 Task: Look for space in Maralal, Kenya from 9th June, 2023 to 17th June, 2023 for 2 adults in price range Rs.7000 to Rs.12000. Place can be private room with 1  bedroom having 2 beds and 1 bathroom. Property type can be house, flat, guest house. Amenities needed are: wifi, washing machine. Booking option can be shelf check-in. Required host language is English.
Action: Mouse moved to (506, 121)
Screenshot: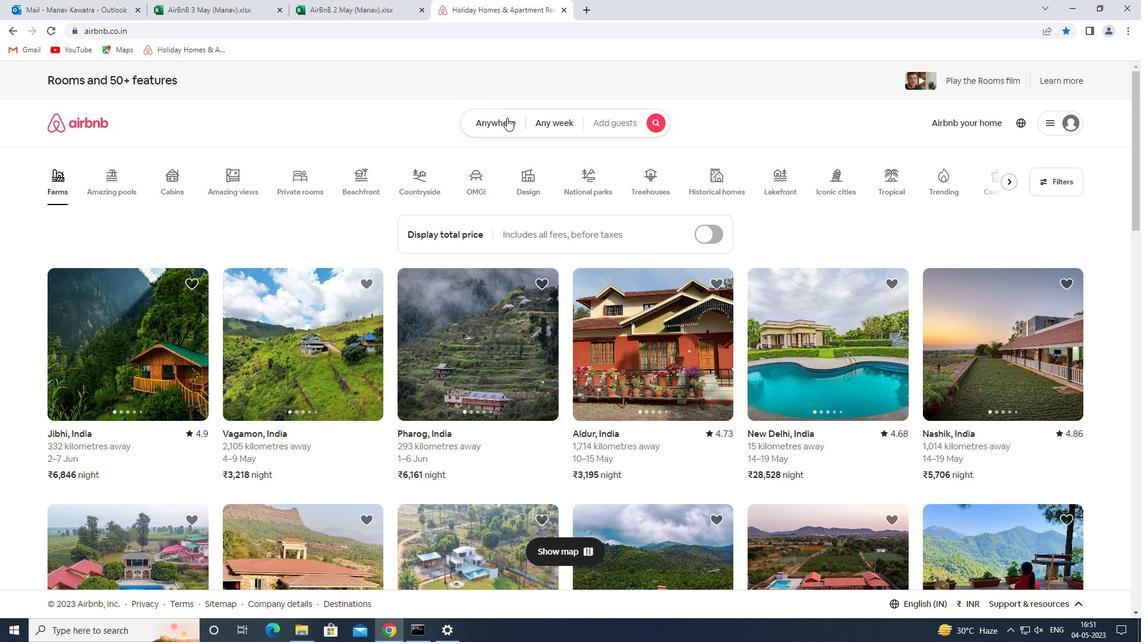 
Action: Mouse pressed left at (506, 121)
Screenshot: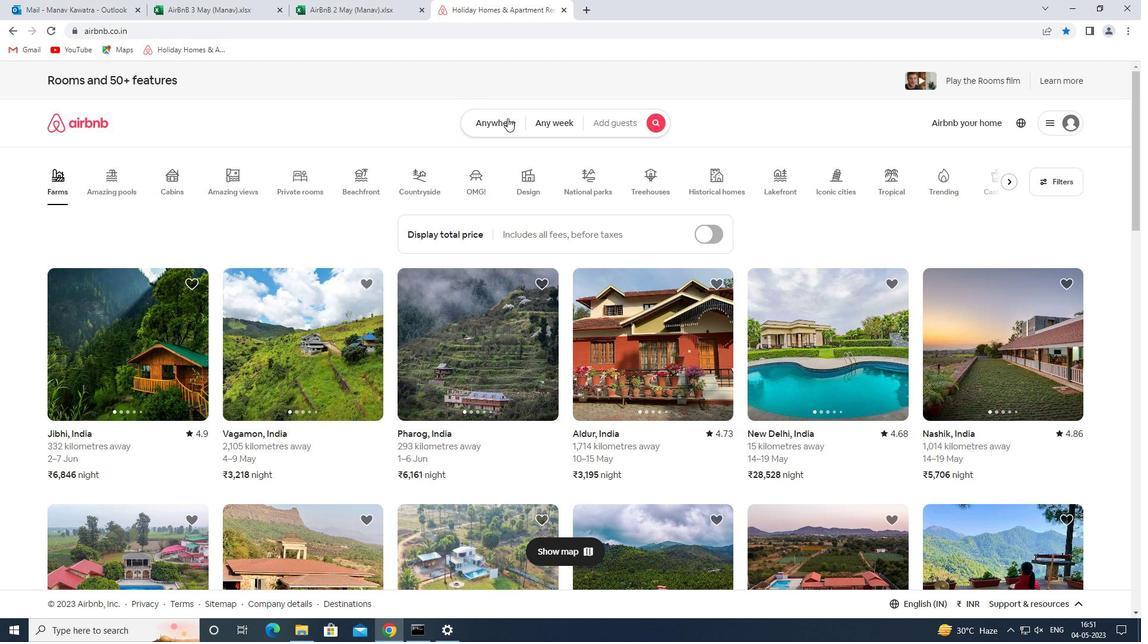 
Action: Mouse moved to (482, 167)
Screenshot: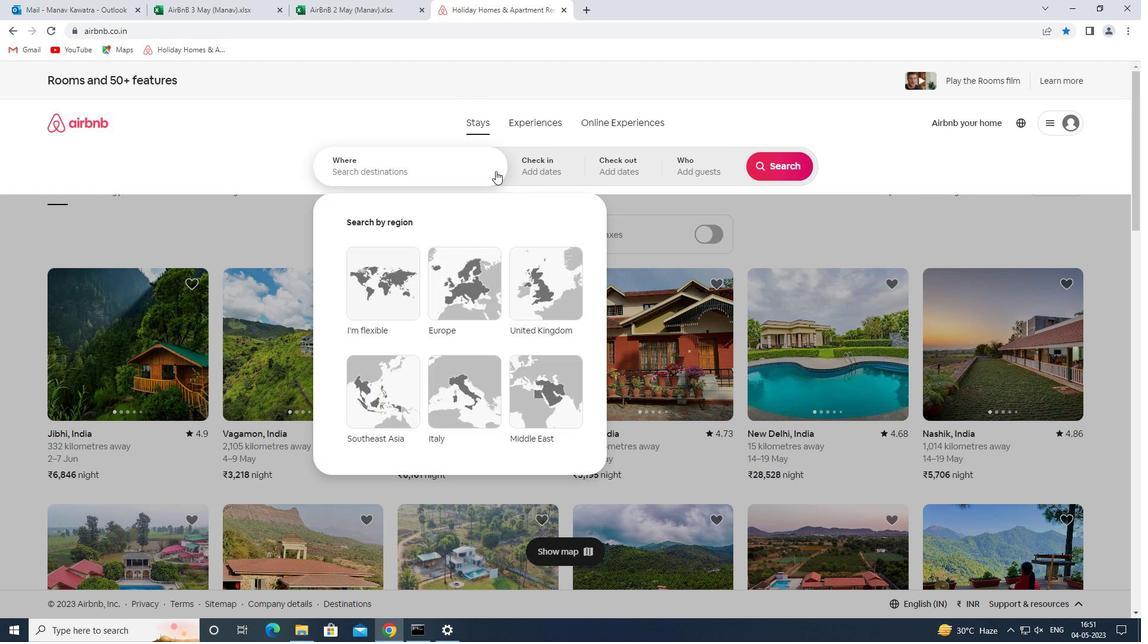 
Action: Mouse pressed left at (482, 167)
Screenshot: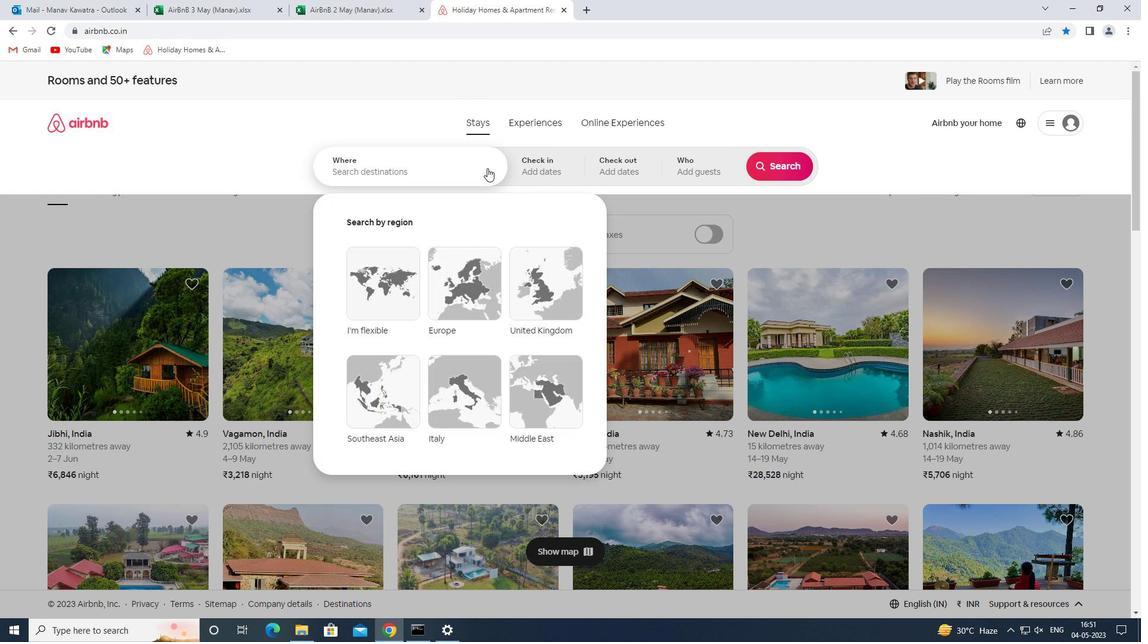 
Action: Mouse moved to (487, 155)
Screenshot: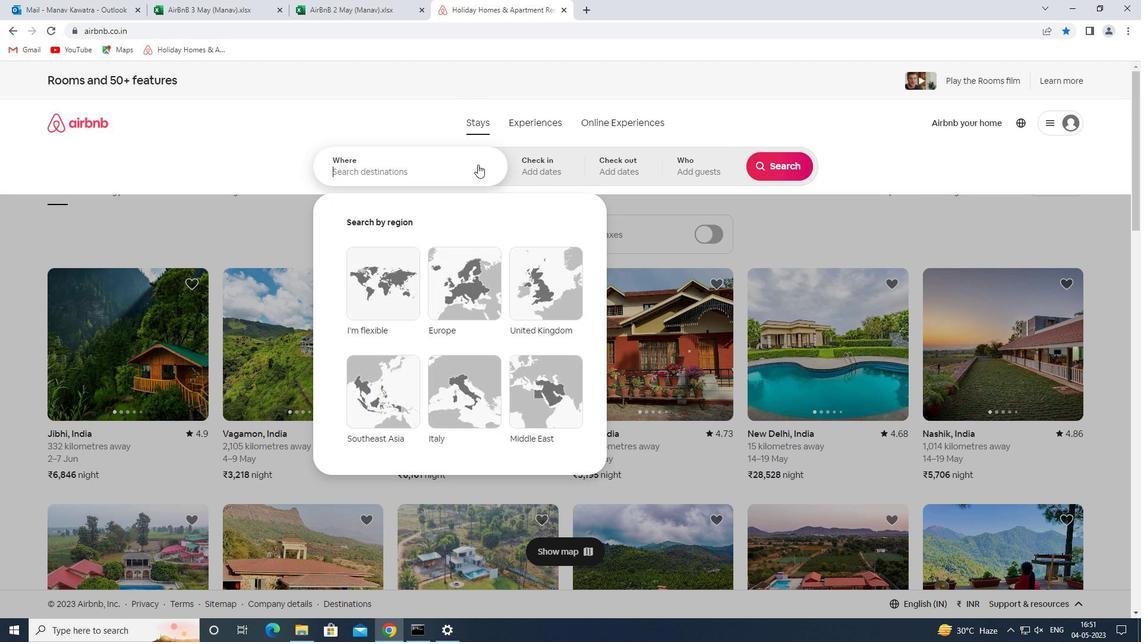
Action: Key pressed maralal<Key.space>kenya<Key.space>
Screenshot: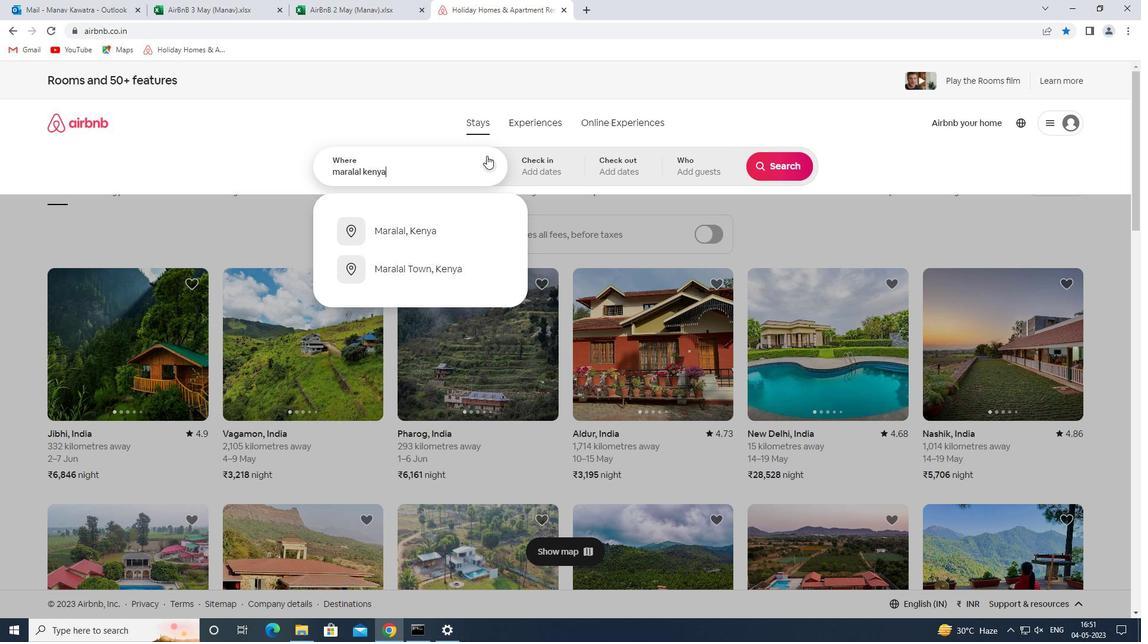 
Action: Mouse moved to (481, 227)
Screenshot: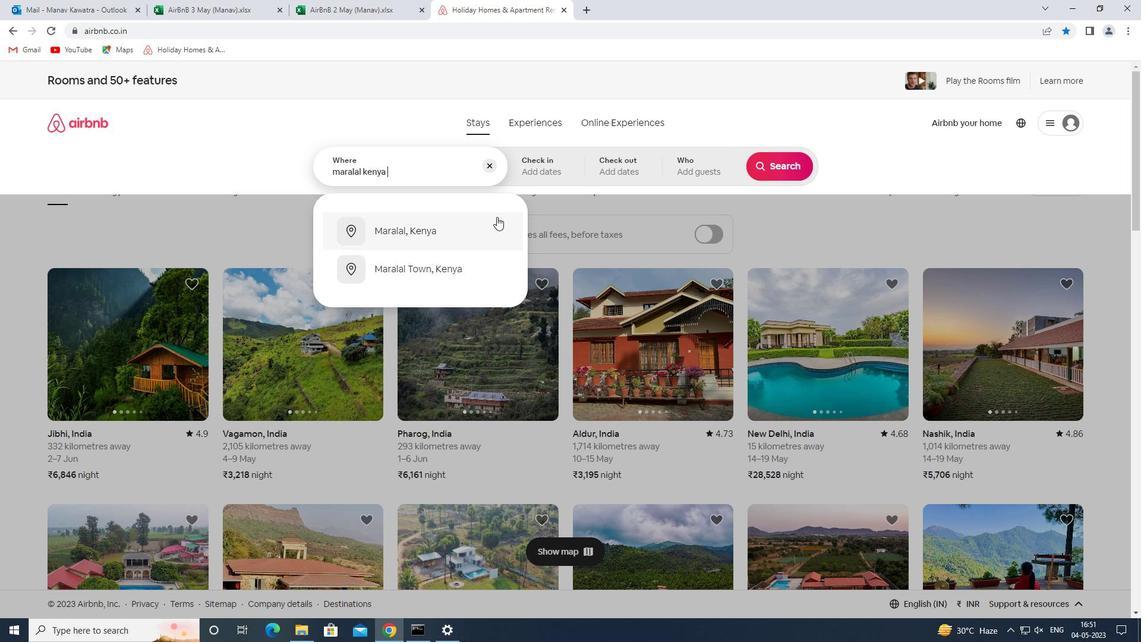 
Action: Mouse pressed left at (481, 227)
Screenshot: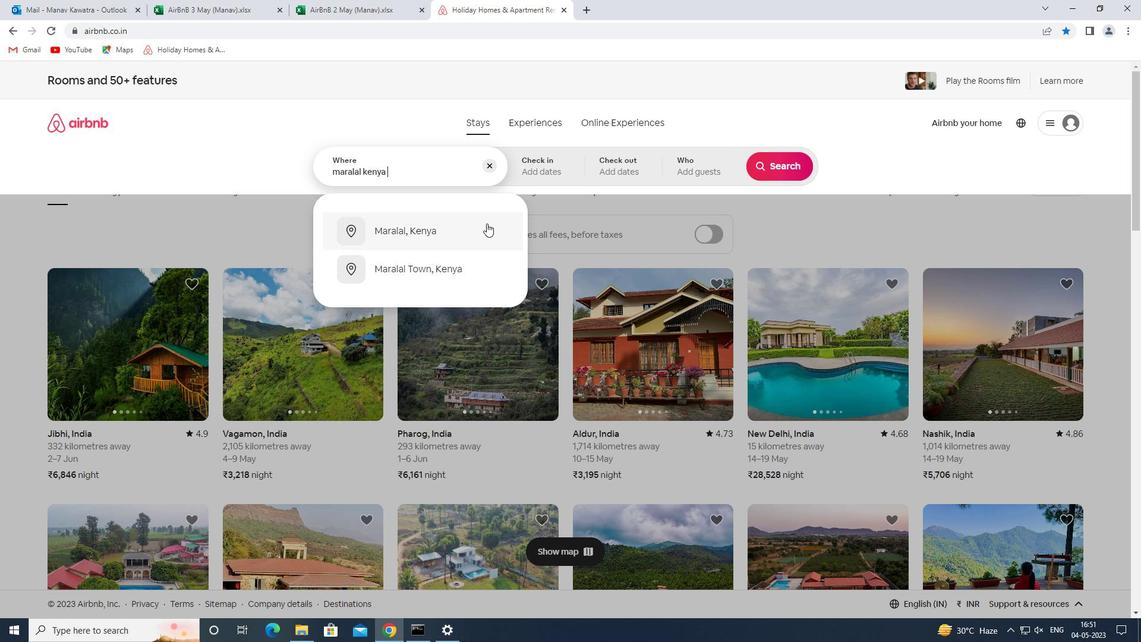
Action: Mouse moved to (740, 337)
Screenshot: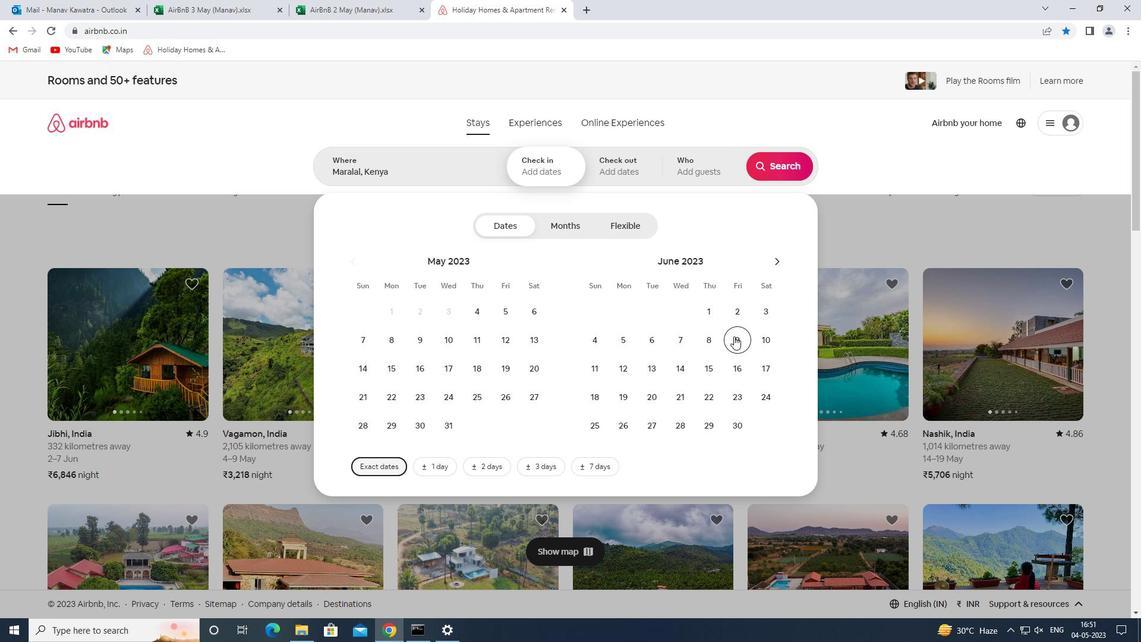 
Action: Mouse pressed left at (740, 337)
Screenshot: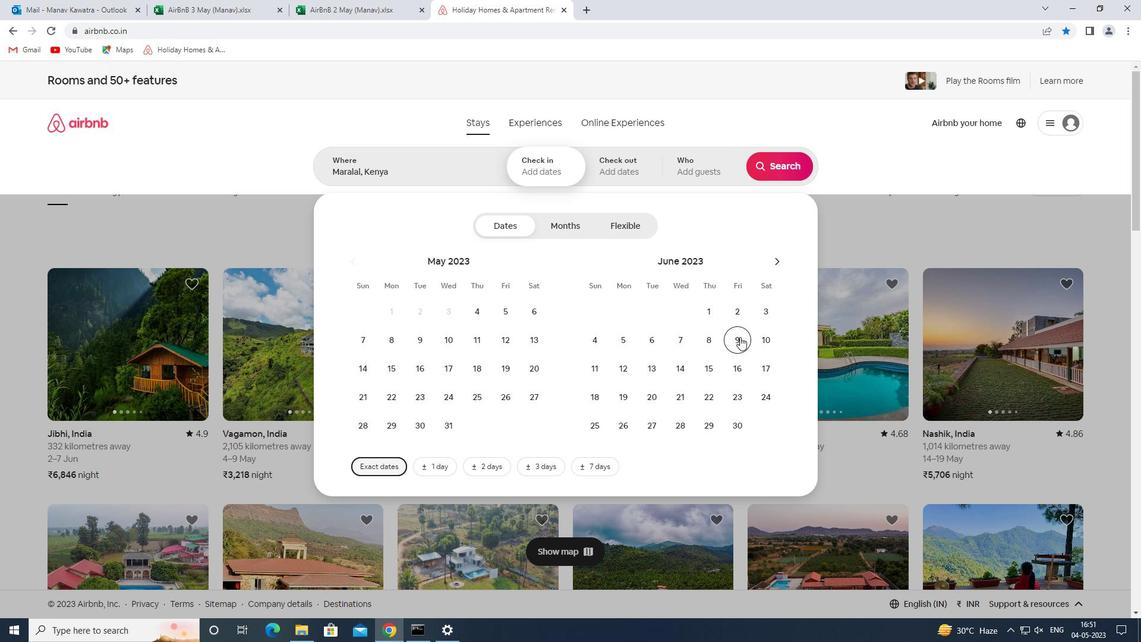 
Action: Mouse moved to (759, 366)
Screenshot: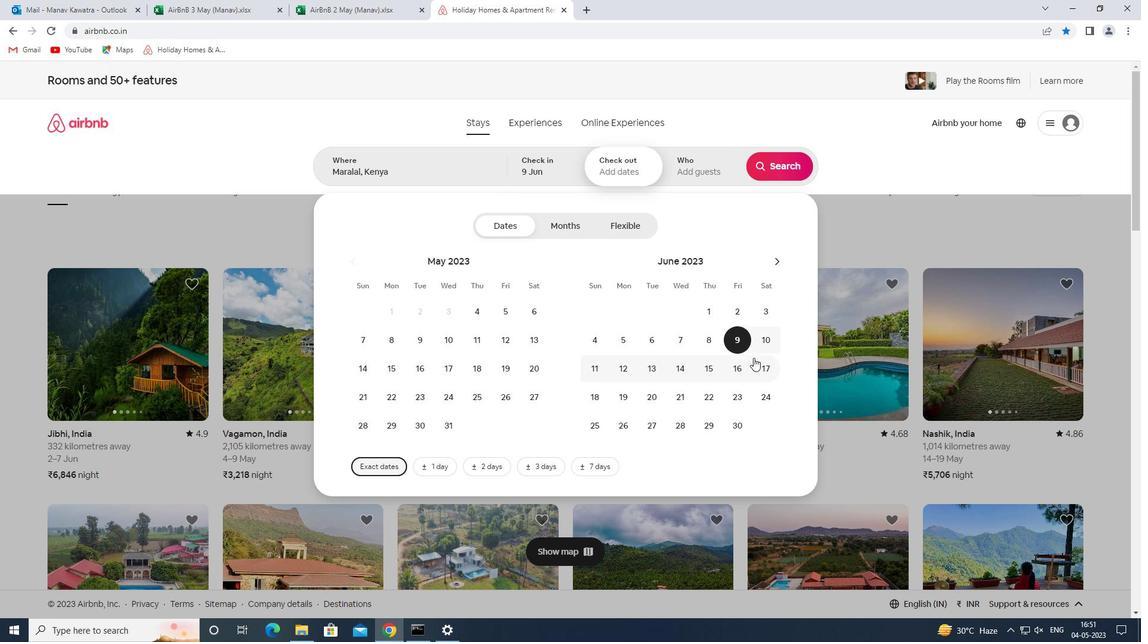 
Action: Mouse pressed left at (759, 366)
Screenshot: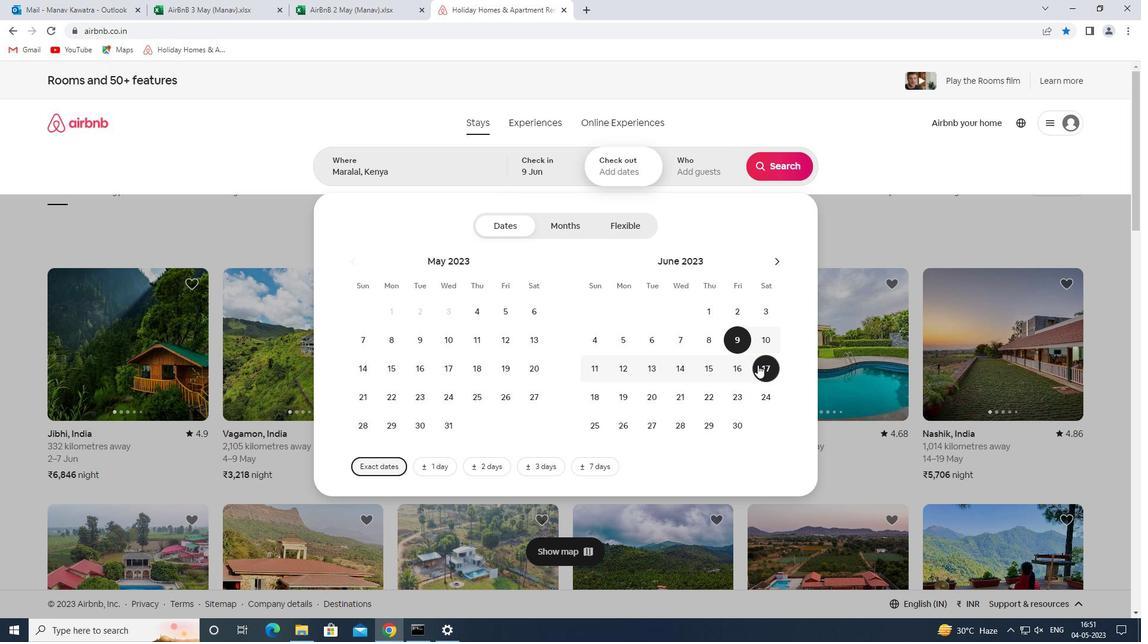 
Action: Mouse moved to (708, 177)
Screenshot: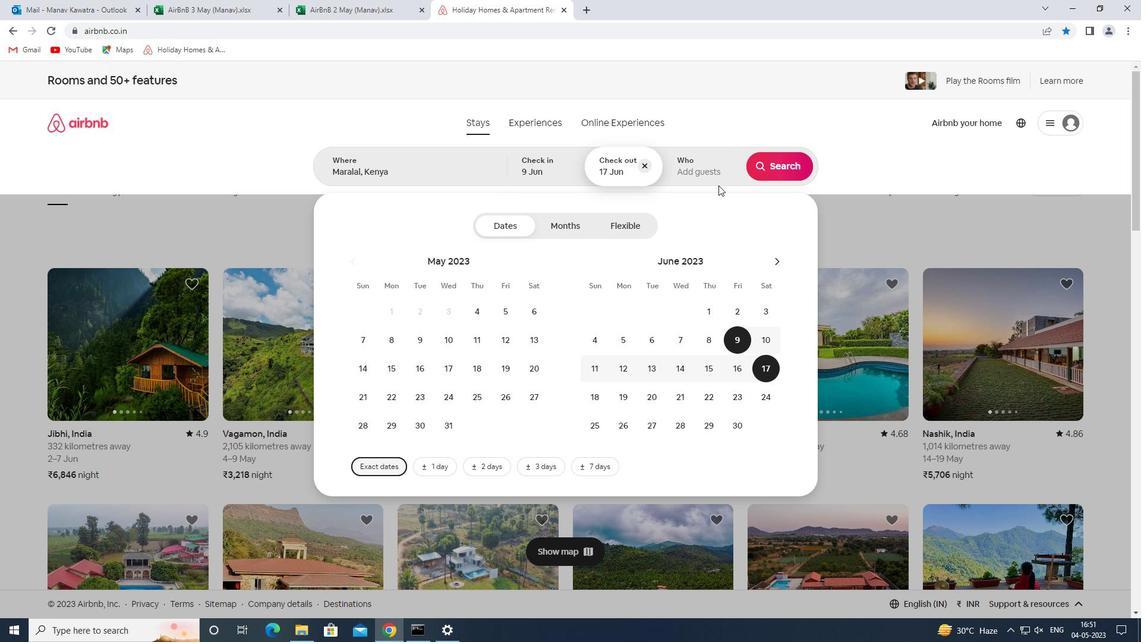 
Action: Mouse pressed left at (708, 177)
Screenshot: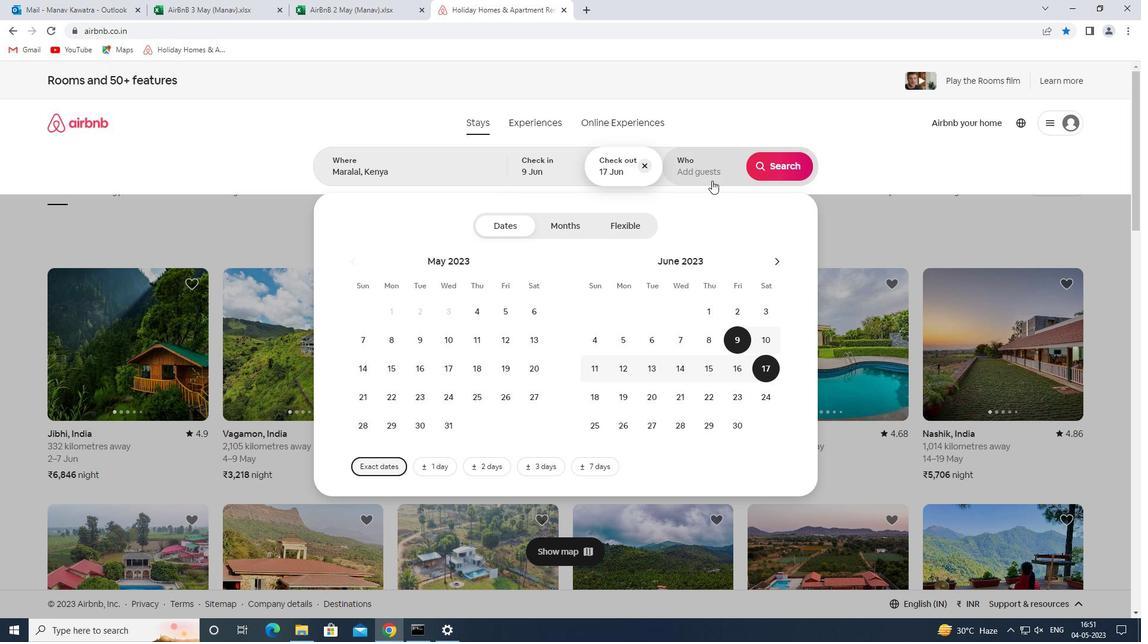 
Action: Mouse moved to (783, 231)
Screenshot: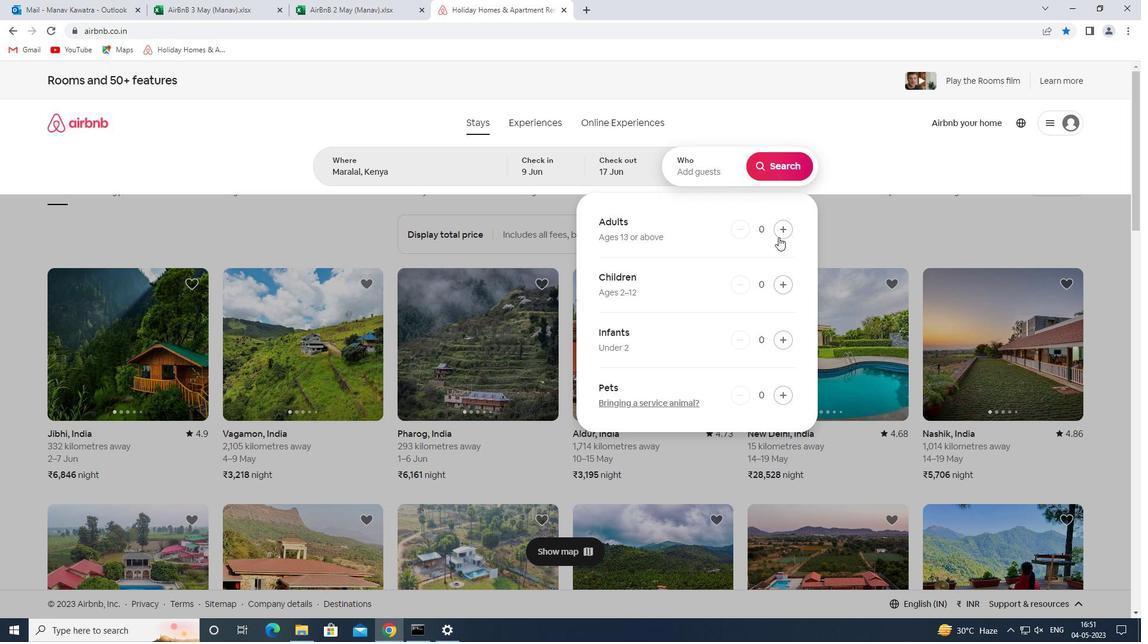 
Action: Mouse pressed left at (783, 231)
Screenshot: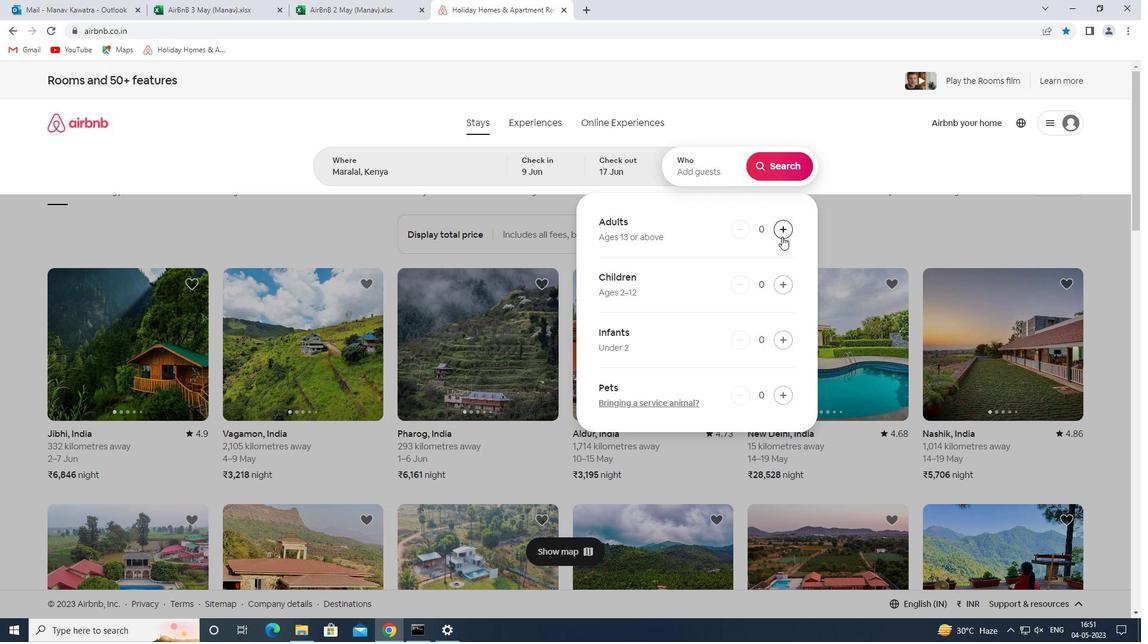
Action: Mouse pressed left at (783, 231)
Screenshot: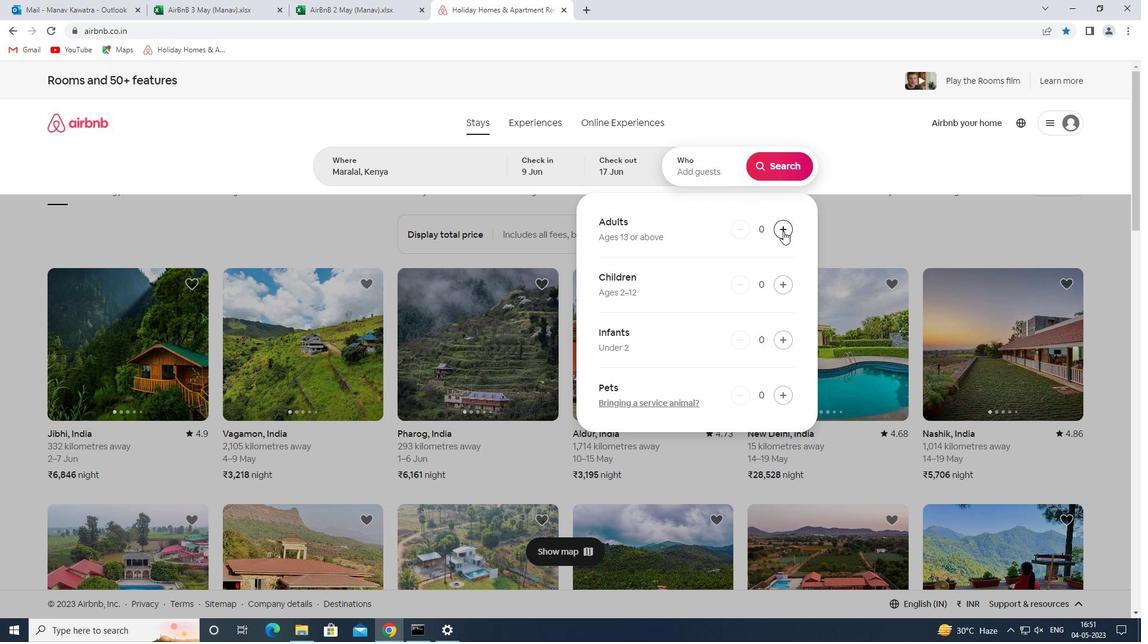 
Action: Mouse moved to (788, 164)
Screenshot: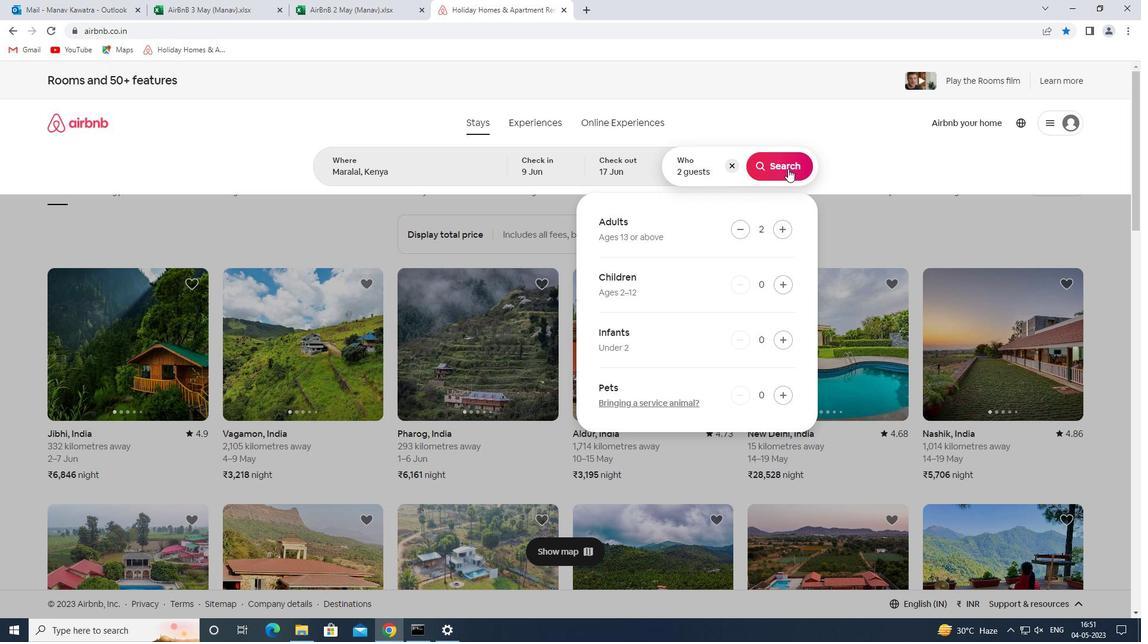 
Action: Mouse pressed left at (788, 164)
Screenshot: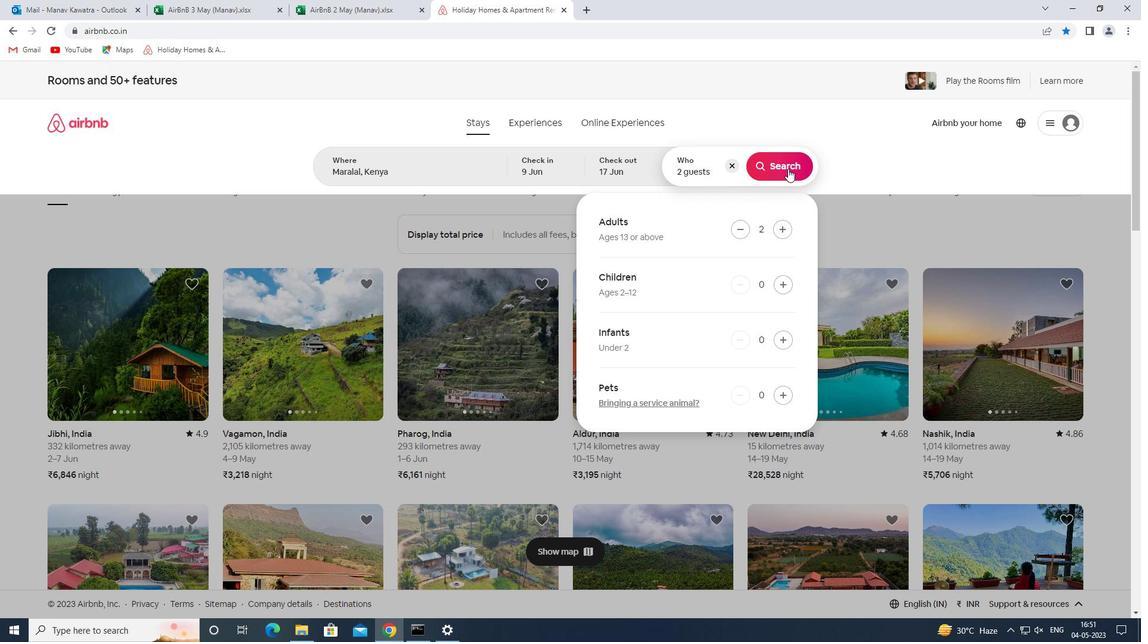 
Action: Mouse moved to (1096, 132)
Screenshot: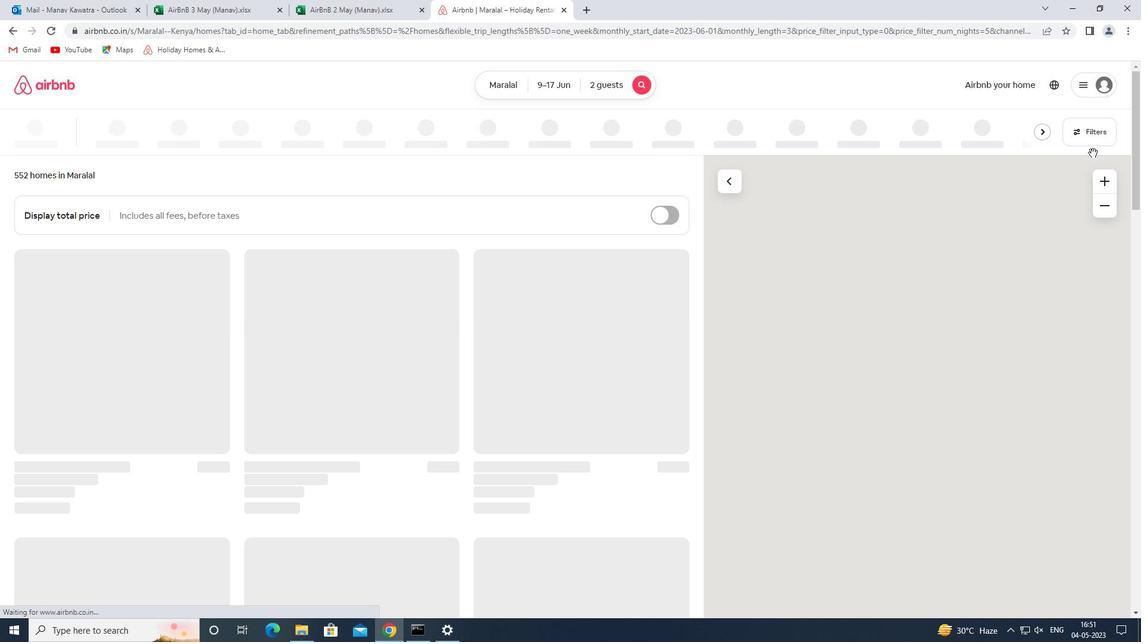 
Action: Mouse pressed left at (1096, 132)
Screenshot: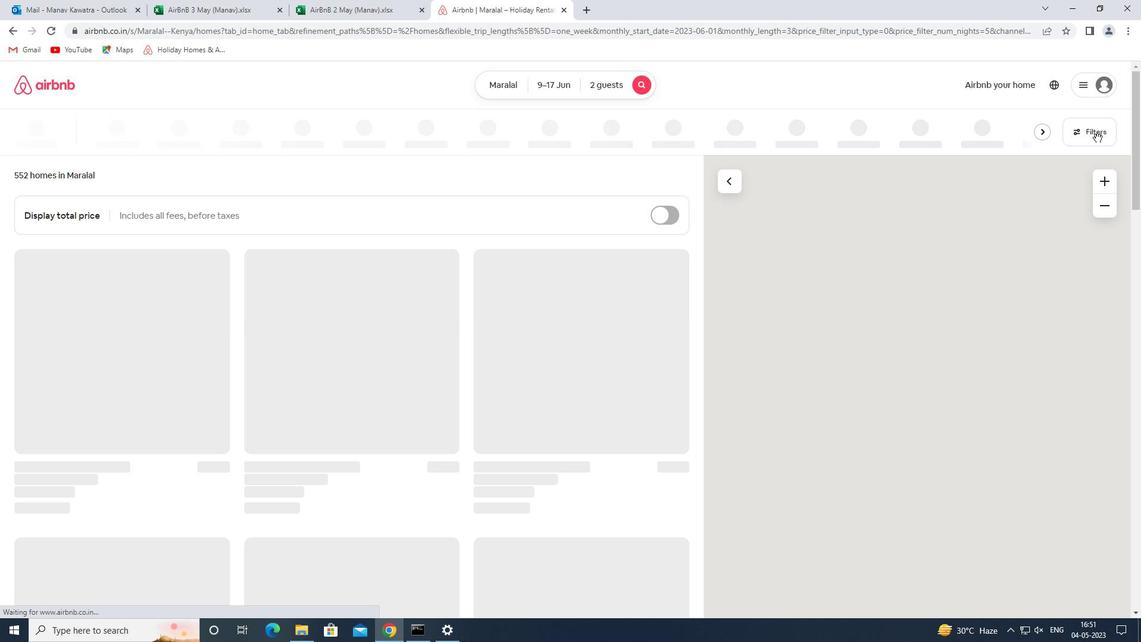 
Action: Mouse moved to (415, 286)
Screenshot: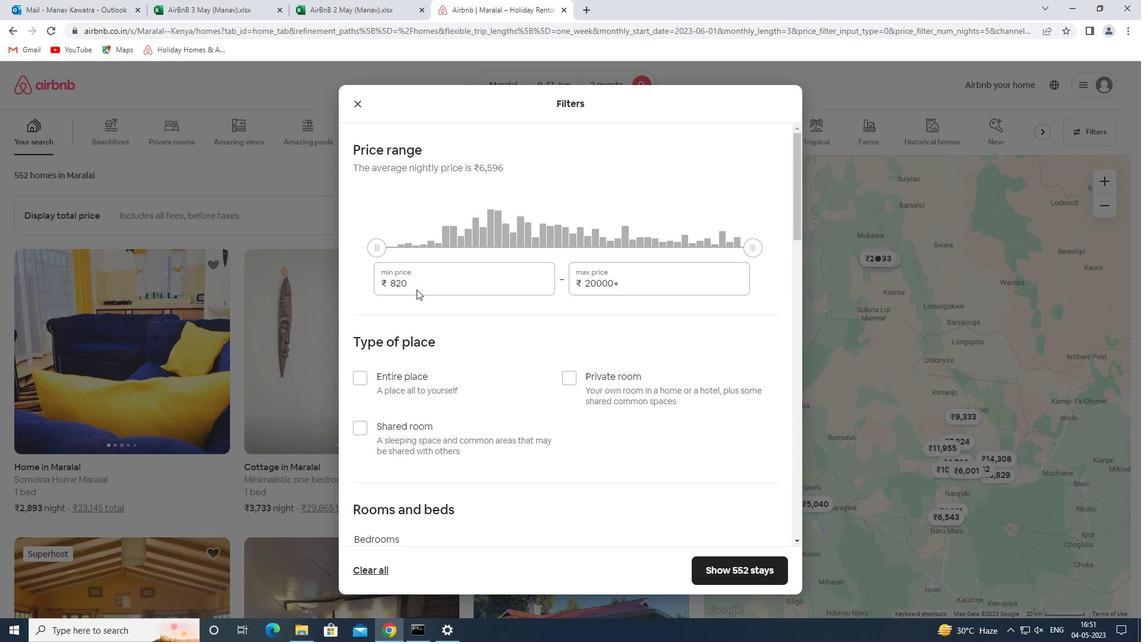 
Action: Mouse pressed left at (415, 286)
Screenshot: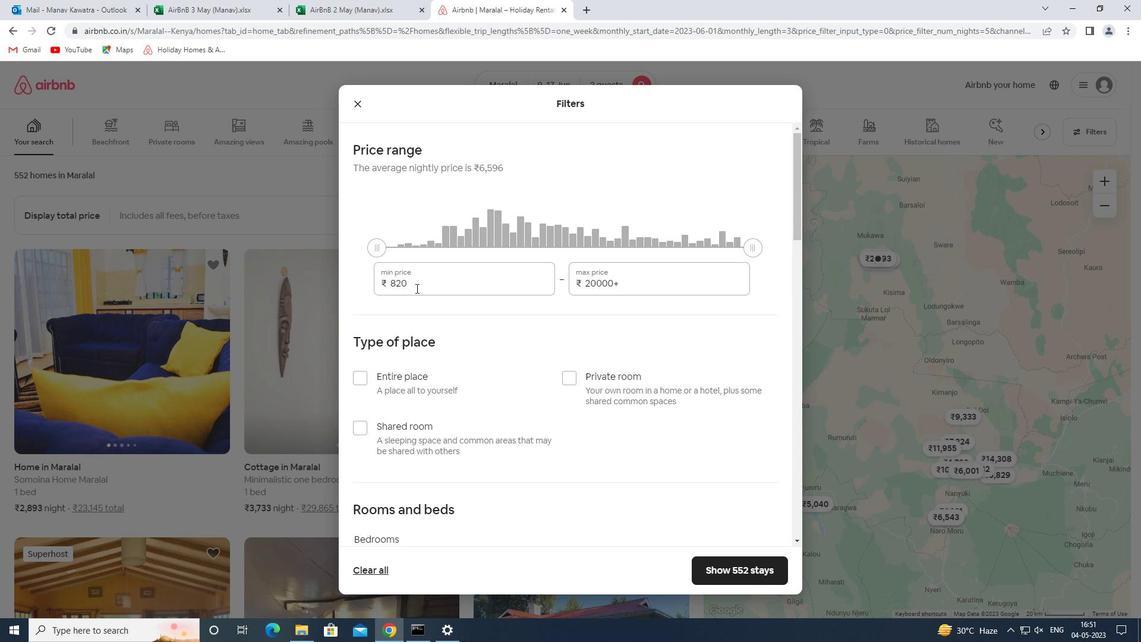 
Action: Mouse pressed left at (415, 286)
Screenshot: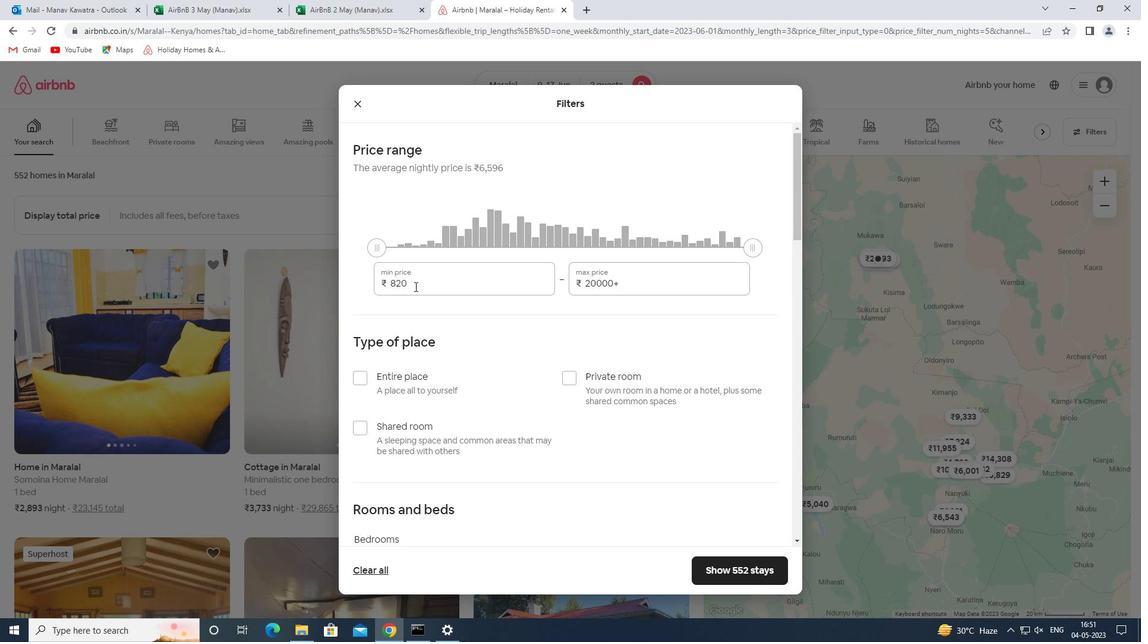 
Action: Key pressed 7000<Key.tab>12000
Screenshot: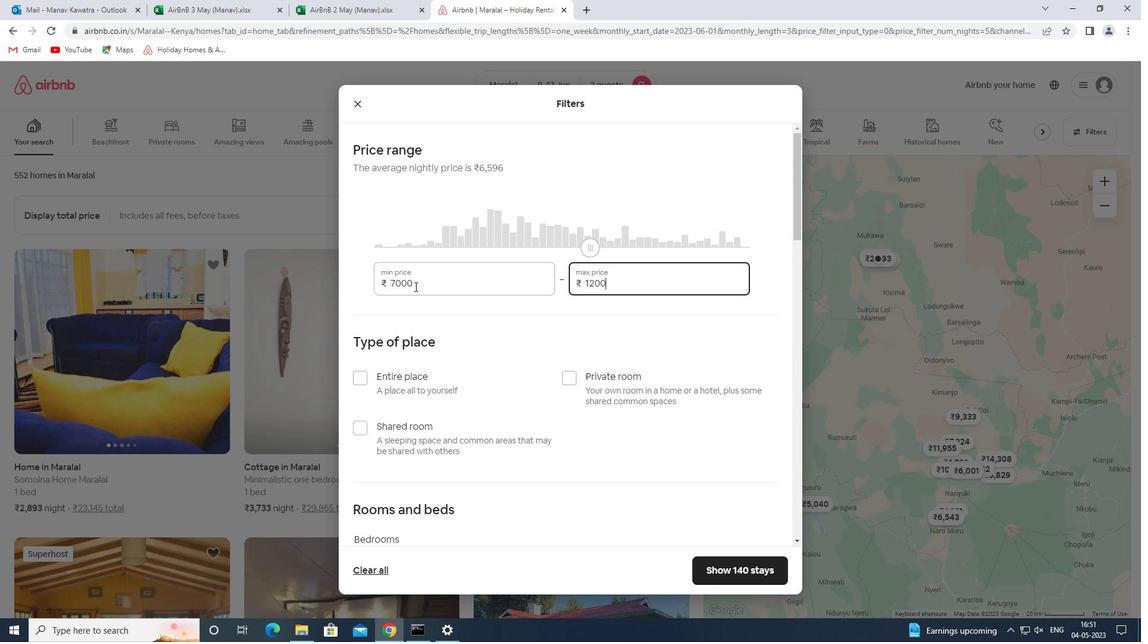 
Action: Mouse moved to (598, 374)
Screenshot: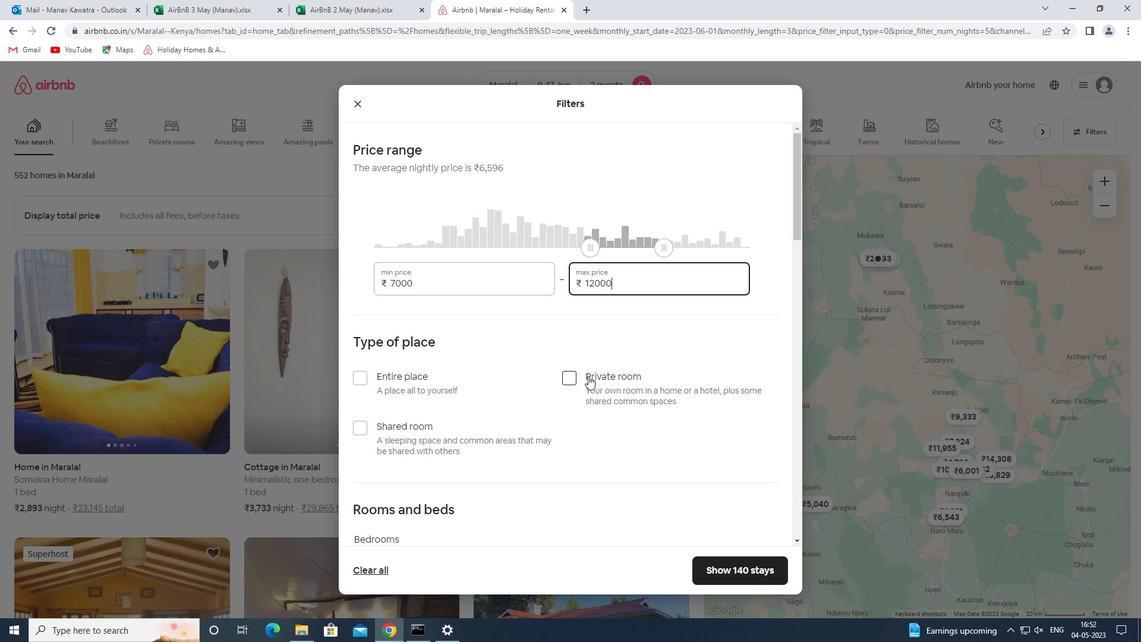 
Action: Mouse pressed left at (598, 374)
Screenshot: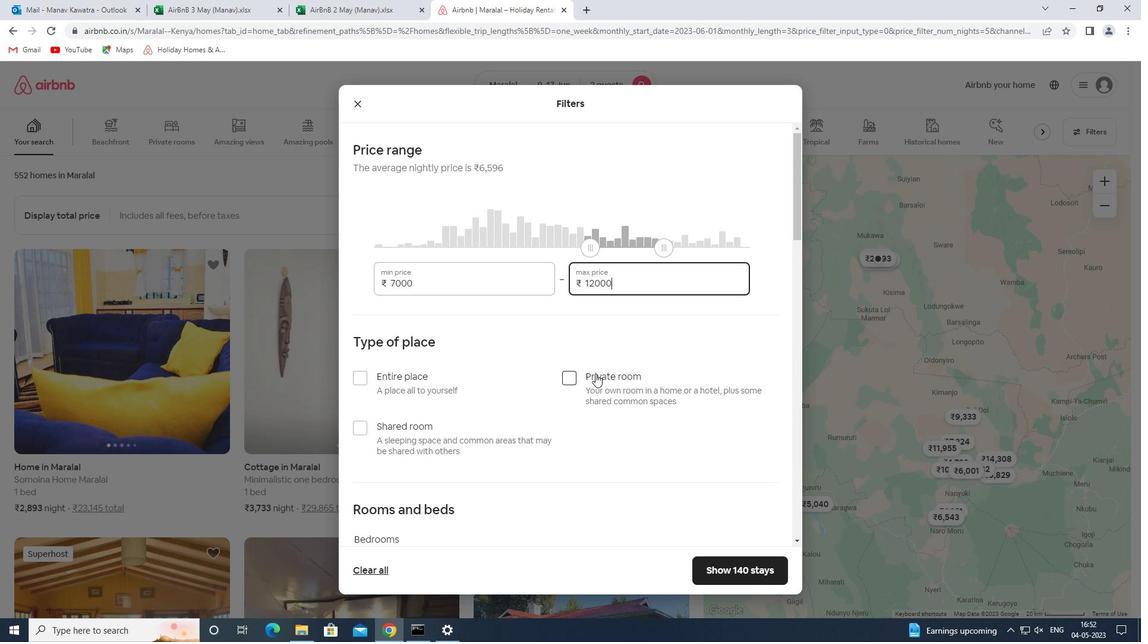 
Action: Mouse moved to (602, 365)
Screenshot: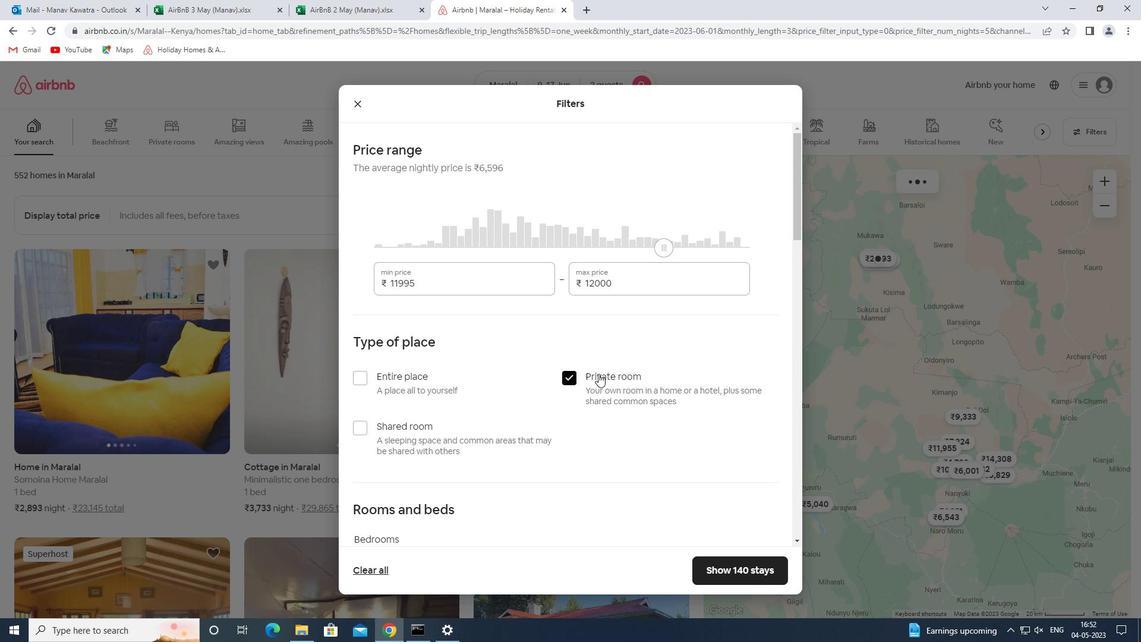 
Action: Mouse scrolled (602, 365) with delta (0, 0)
Screenshot: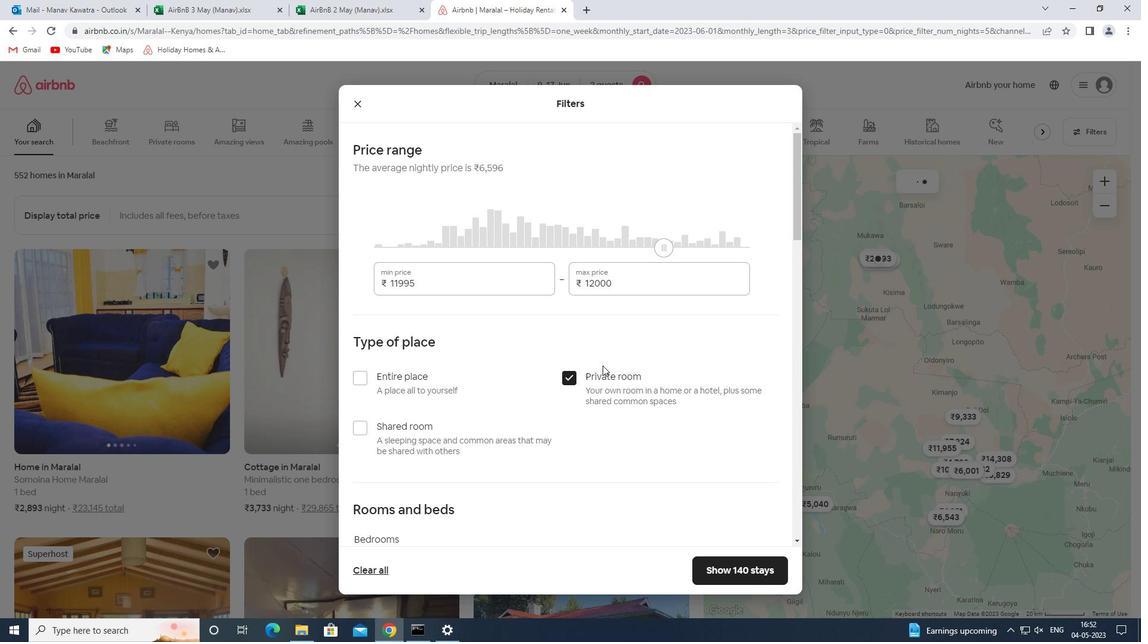 
Action: Mouse scrolled (602, 365) with delta (0, 0)
Screenshot: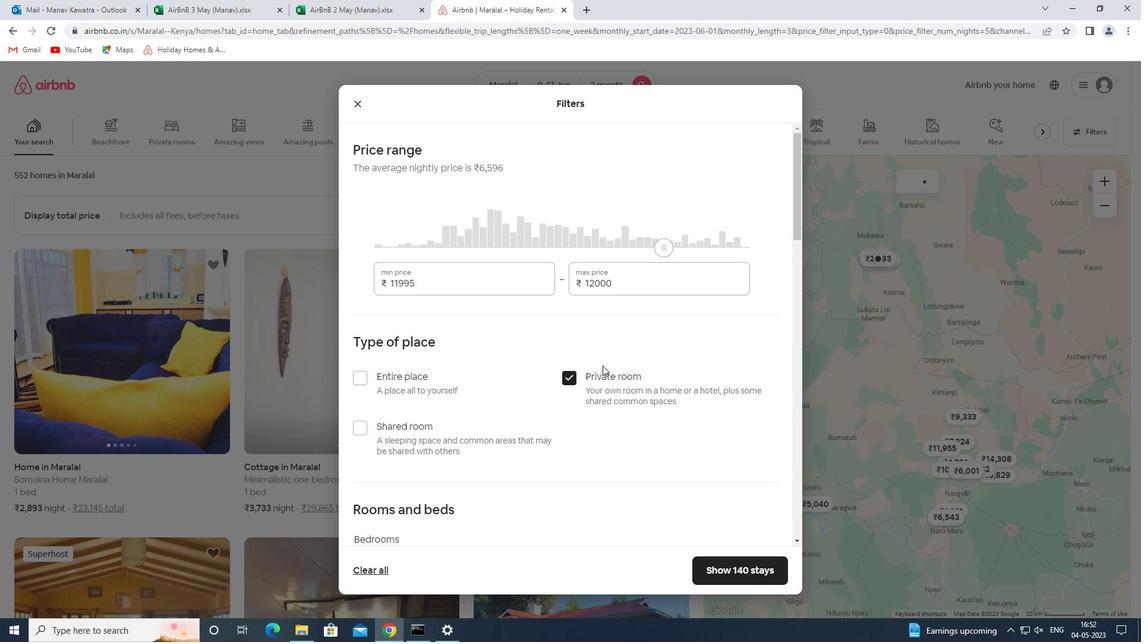 
Action: Mouse scrolled (602, 365) with delta (0, 0)
Screenshot: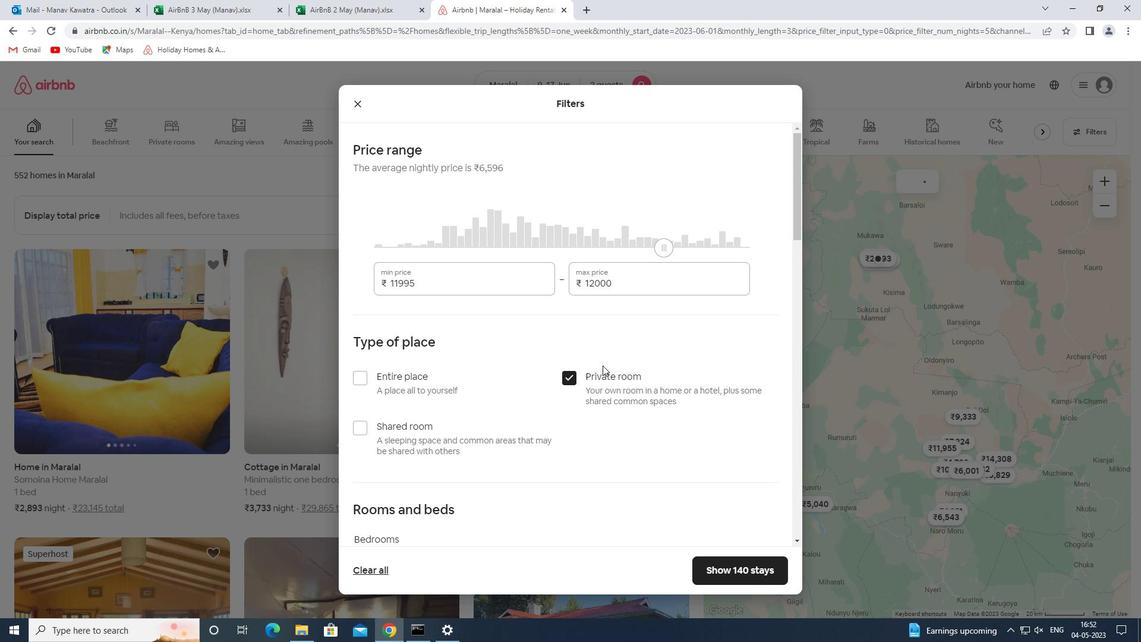 
Action: Mouse moved to (431, 397)
Screenshot: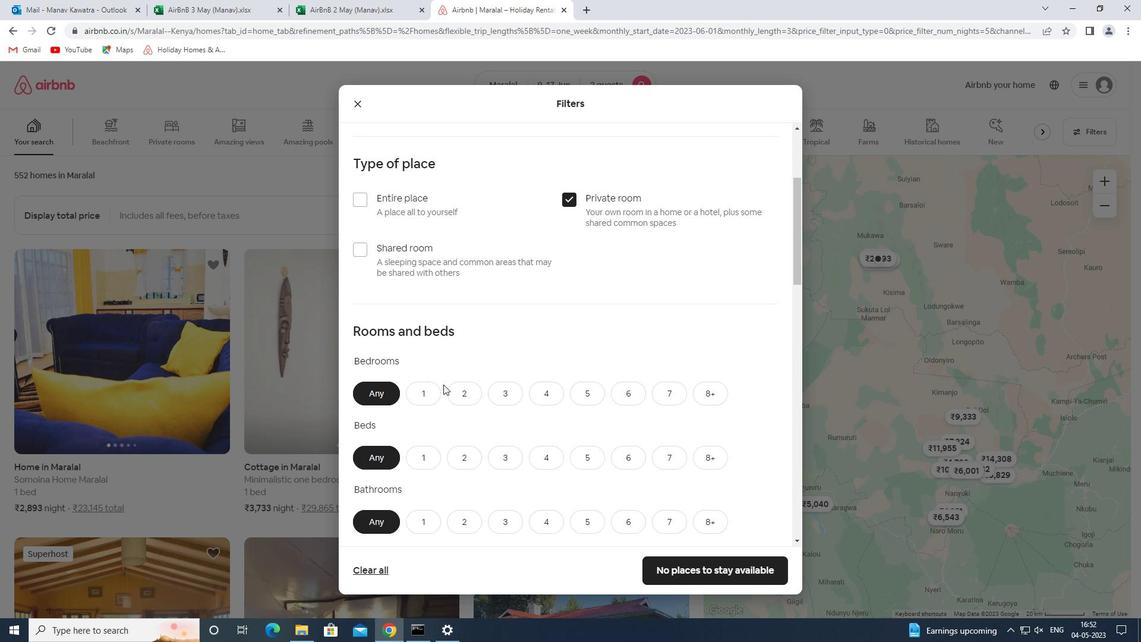 
Action: Mouse pressed left at (431, 397)
Screenshot: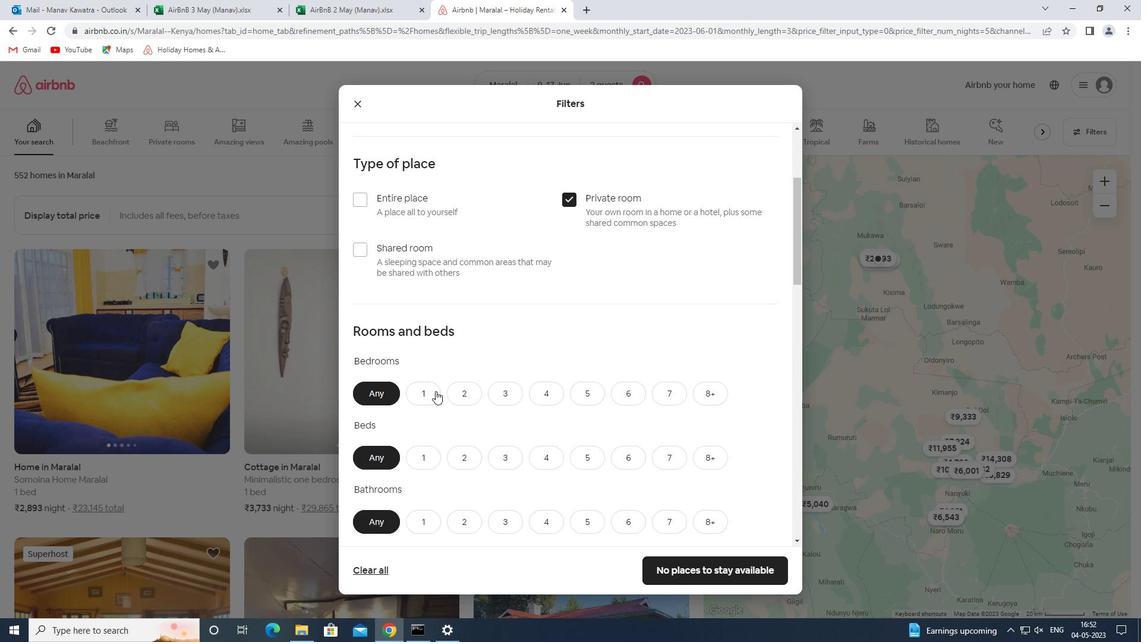 
Action: Mouse moved to (465, 456)
Screenshot: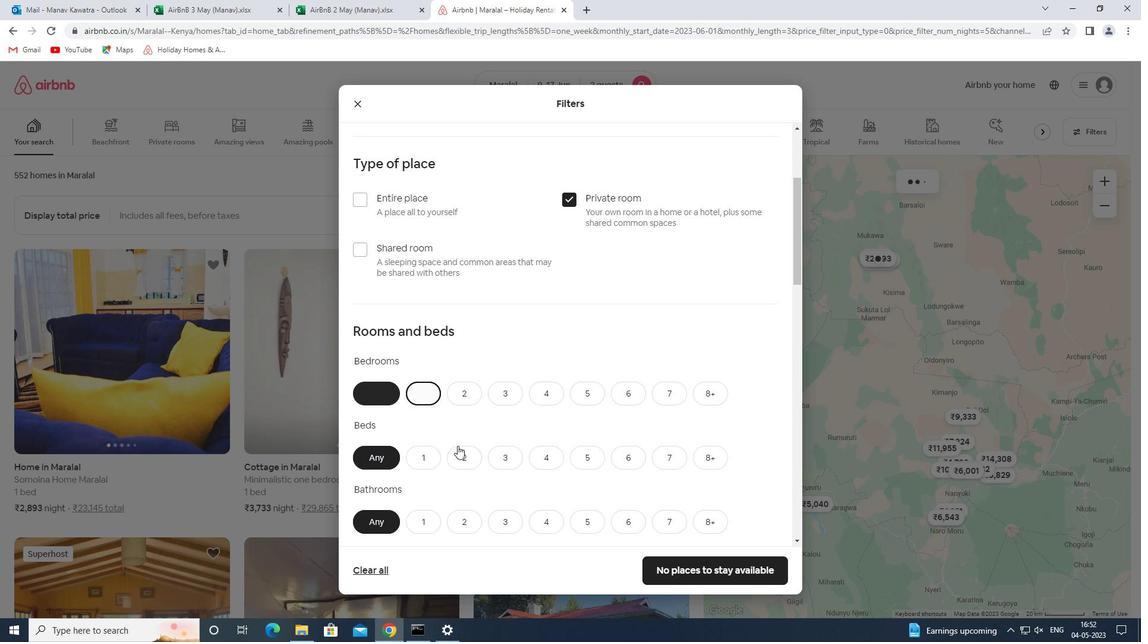 
Action: Mouse pressed left at (465, 456)
Screenshot: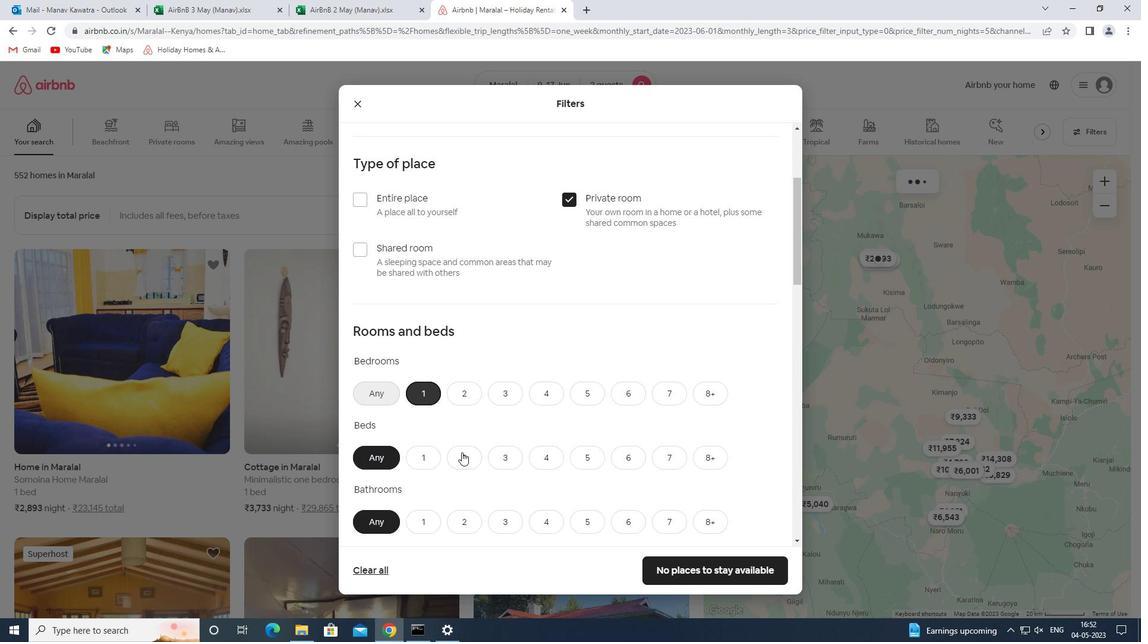 
Action: Mouse moved to (429, 525)
Screenshot: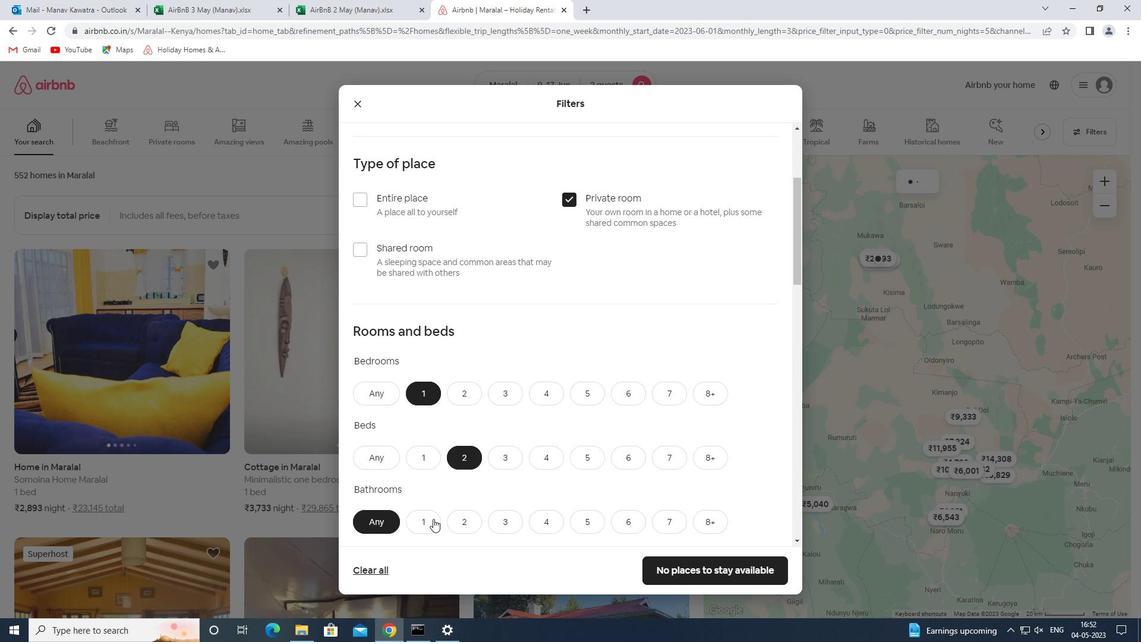 
Action: Mouse pressed left at (429, 525)
Screenshot: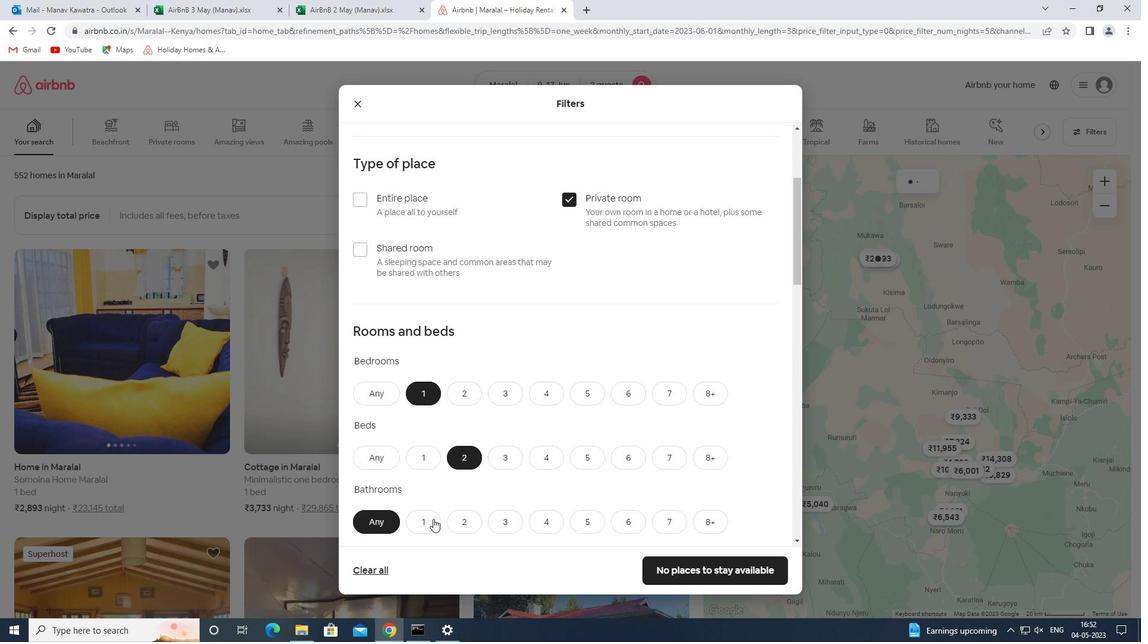 
Action: Mouse moved to (533, 440)
Screenshot: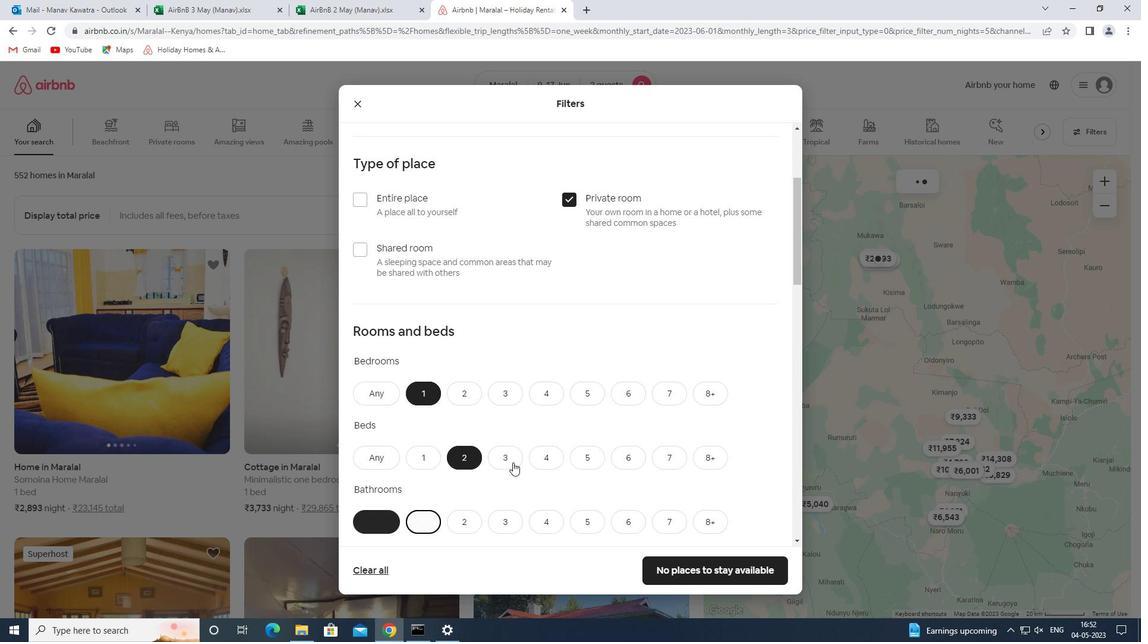 
Action: Mouse scrolled (533, 439) with delta (0, 0)
Screenshot: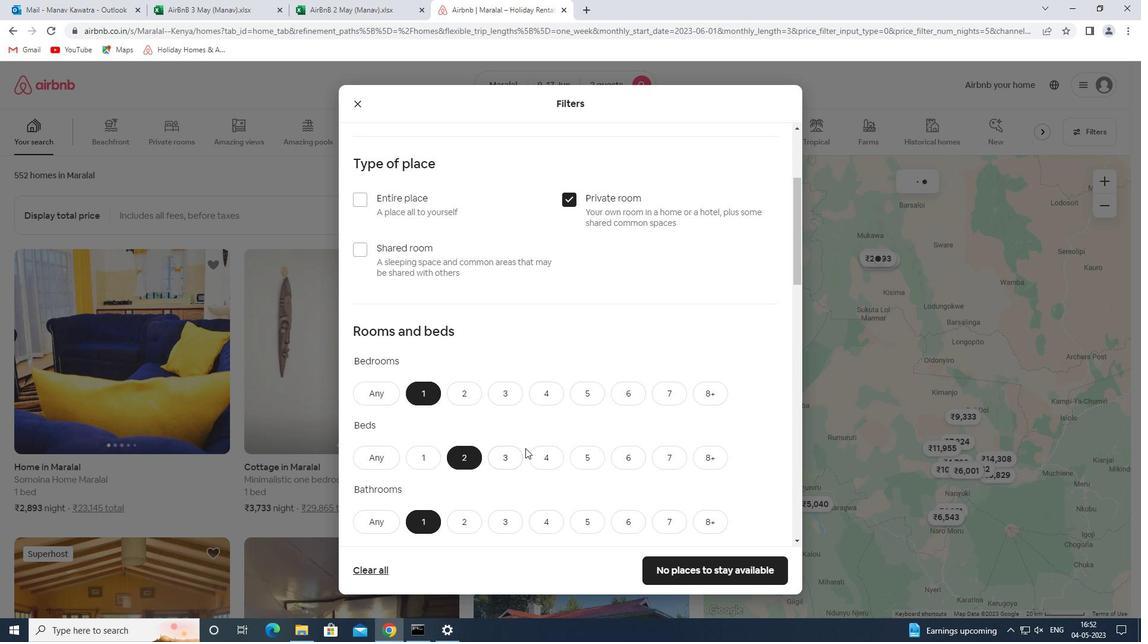 
Action: Mouse scrolled (533, 439) with delta (0, 0)
Screenshot: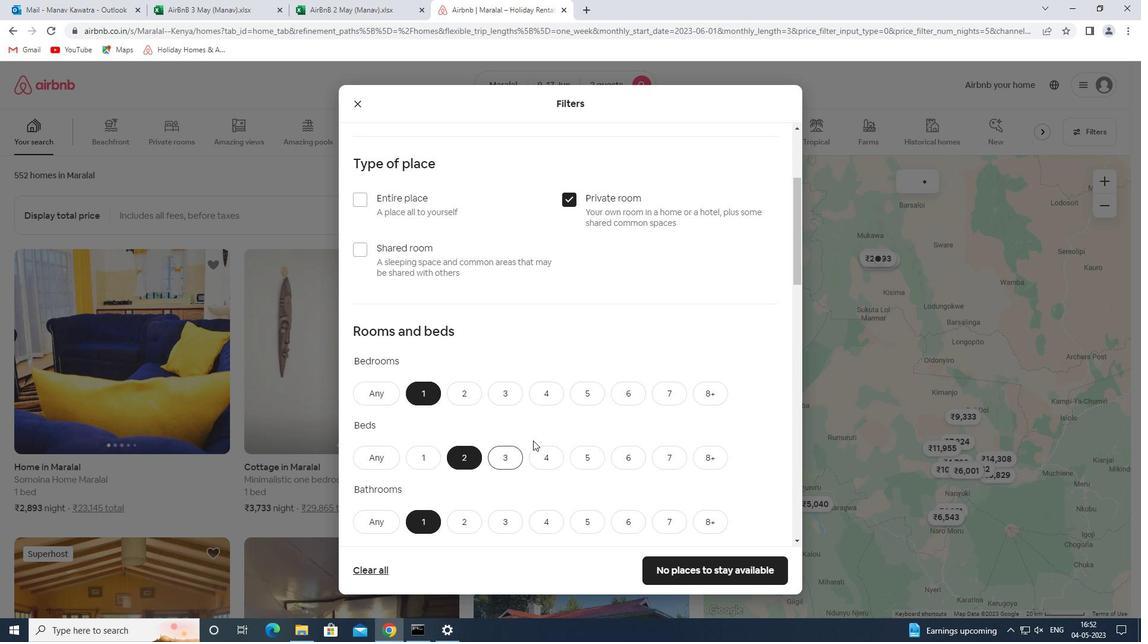 
Action: Mouse scrolled (533, 439) with delta (0, 0)
Screenshot: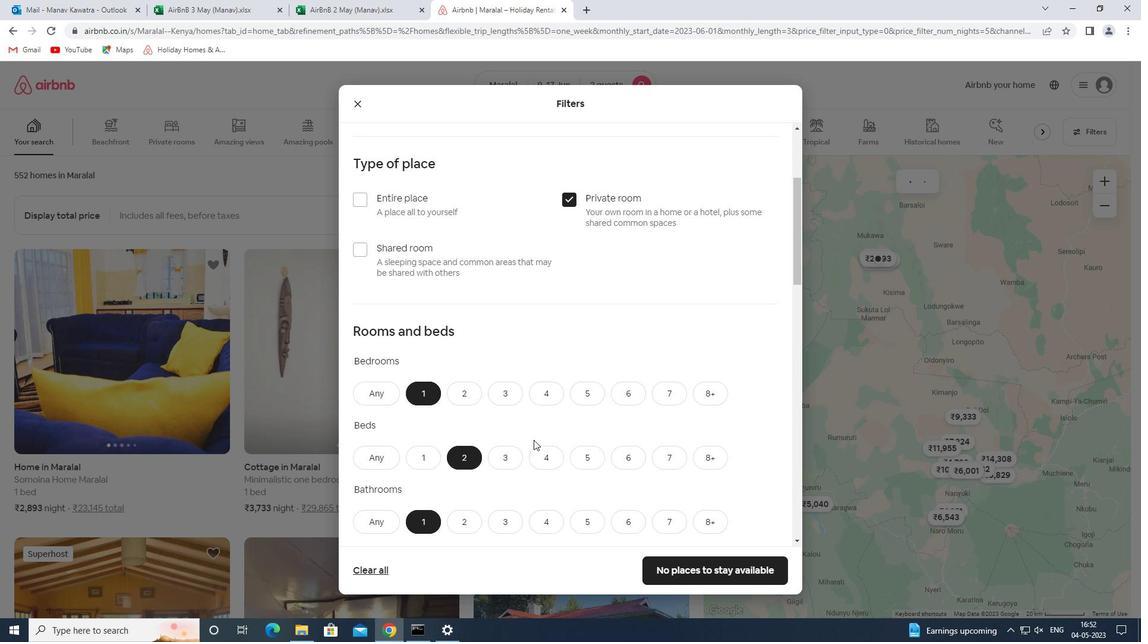 
Action: Mouse moved to (535, 437)
Screenshot: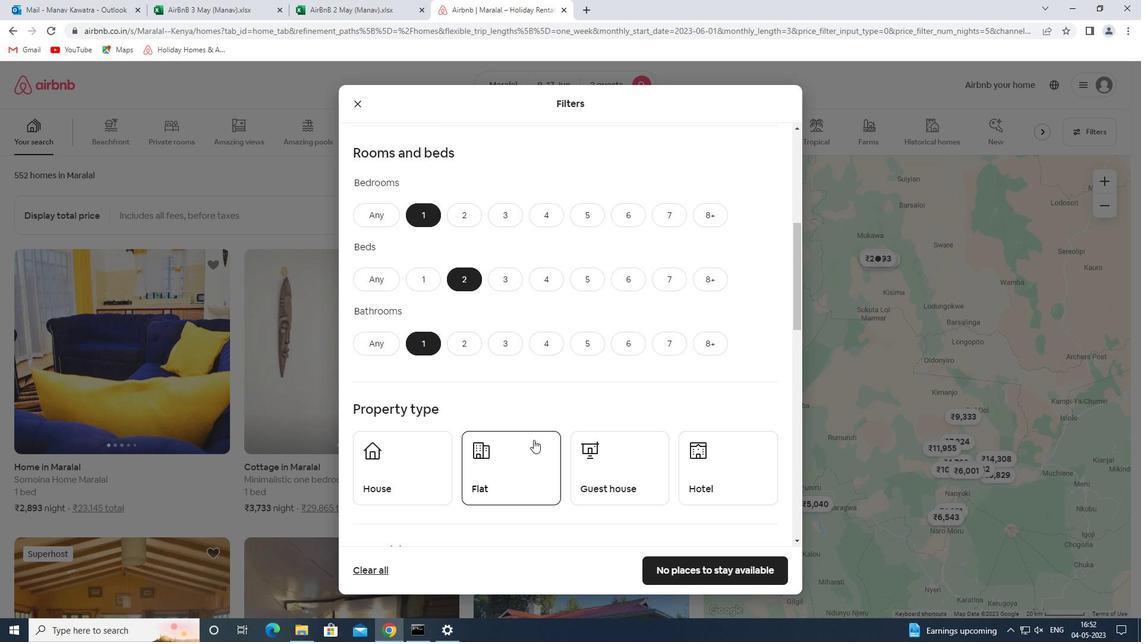 
Action: Mouse scrolled (535, 437) with delta (0, 0)
Screenshot: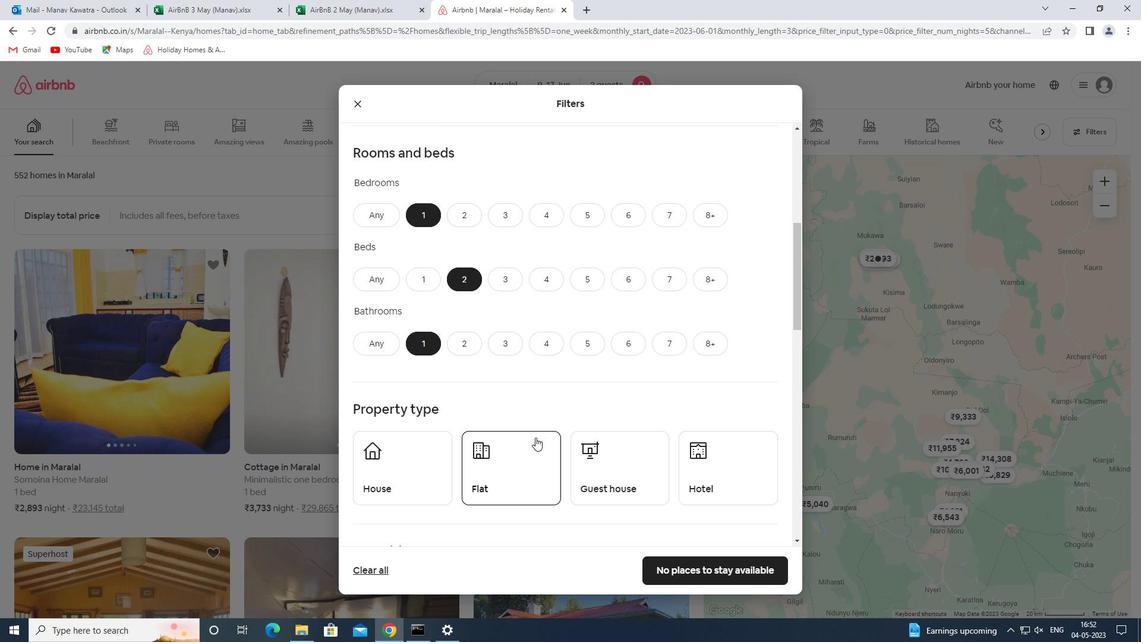 
Action: Mouse moved to (415, 415)
Screenshot: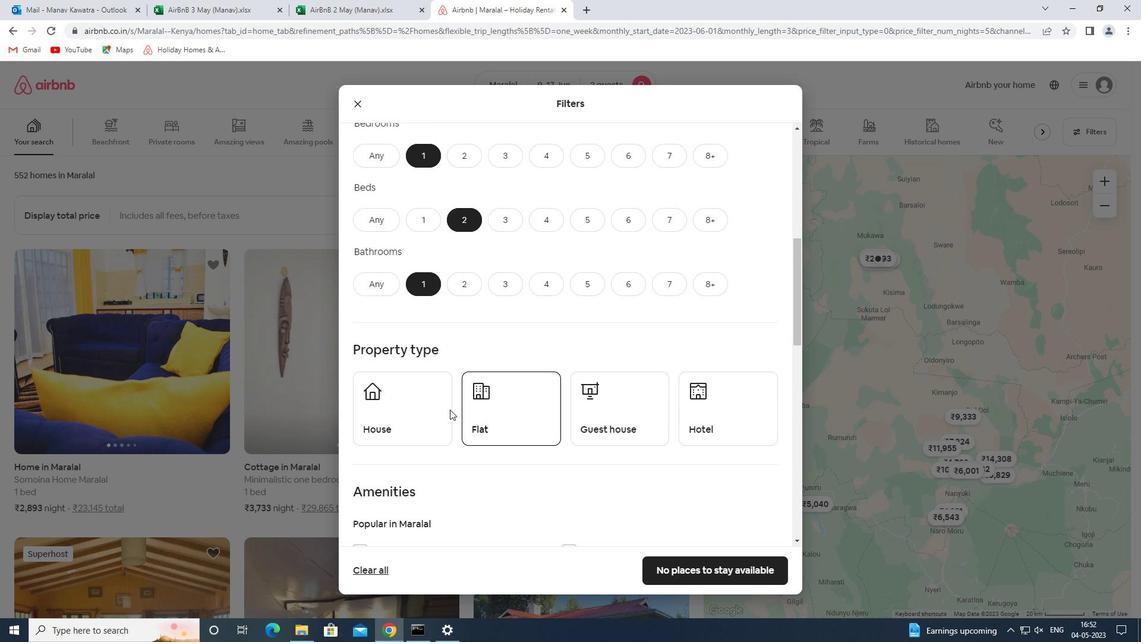 
Action: Mouse pressed left at (415, 415)
Screenshot: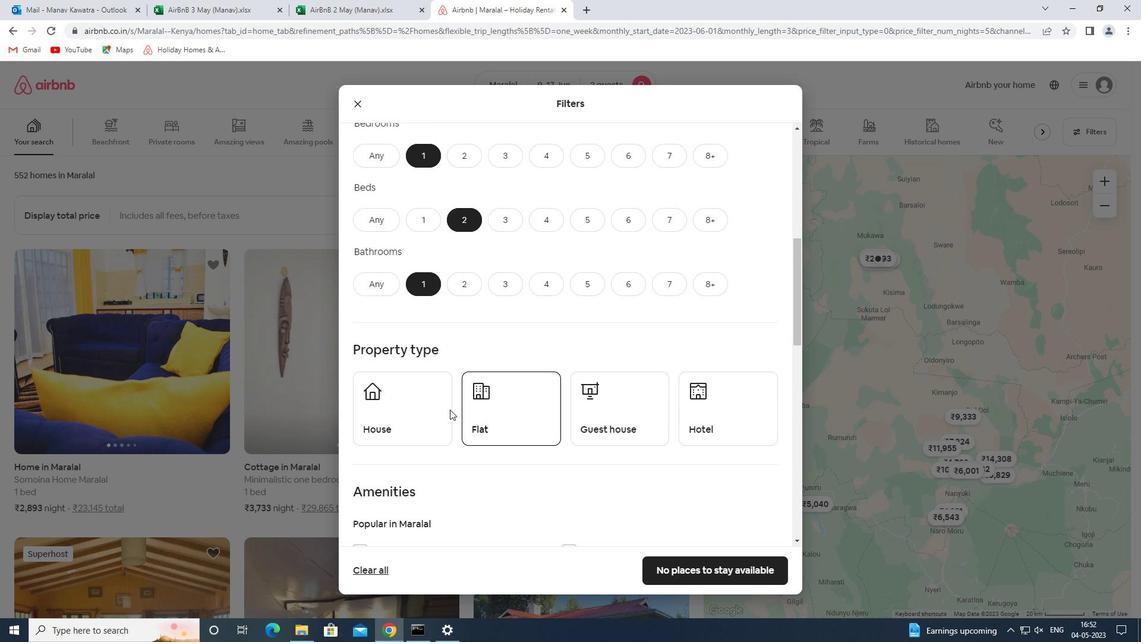
Action: Mouse moved to (533, 418)
Screenshot: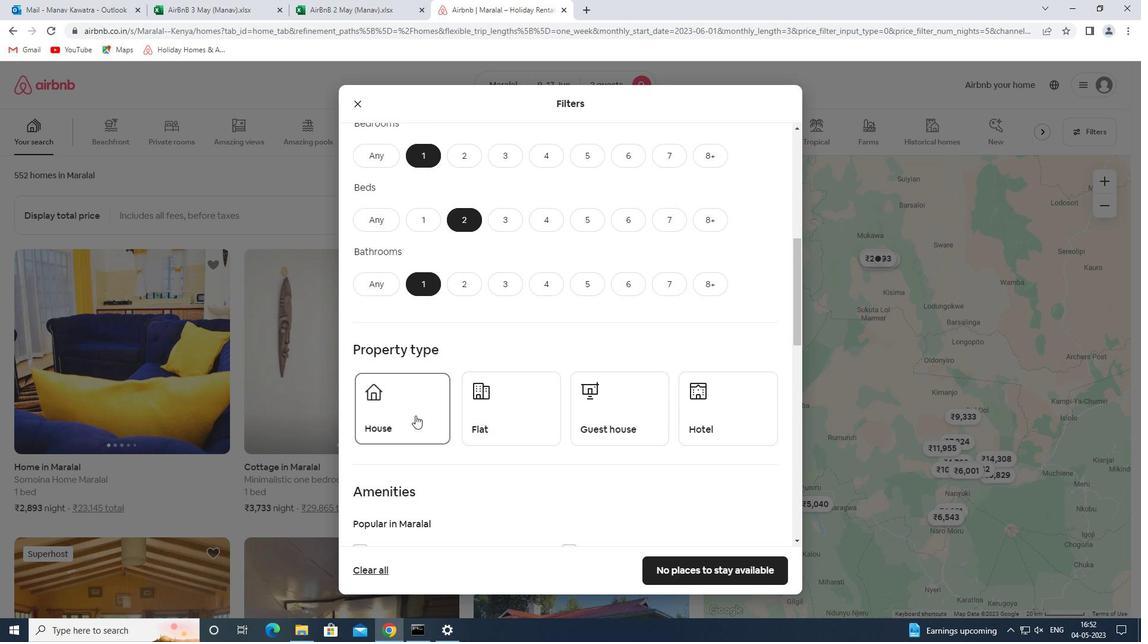 
Action: Mouse pressed left at (533, 418)
Screenshot: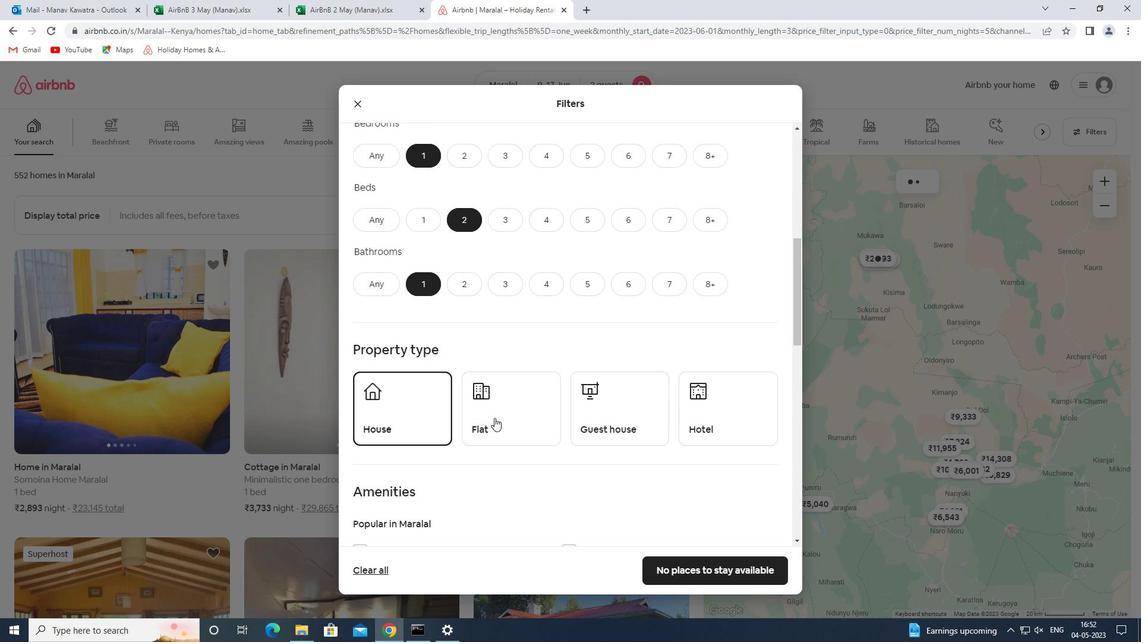 
Action: Mouse moved to (623, 410)
Screenshot: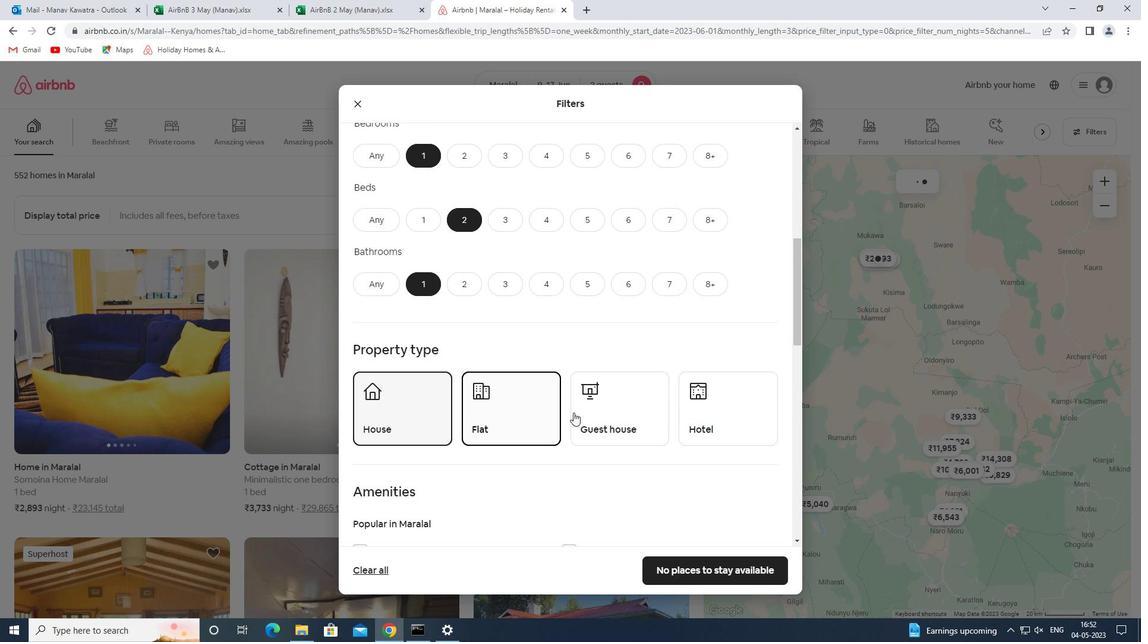
Action: Mouse pressed left at (623, 410)
Screenshot: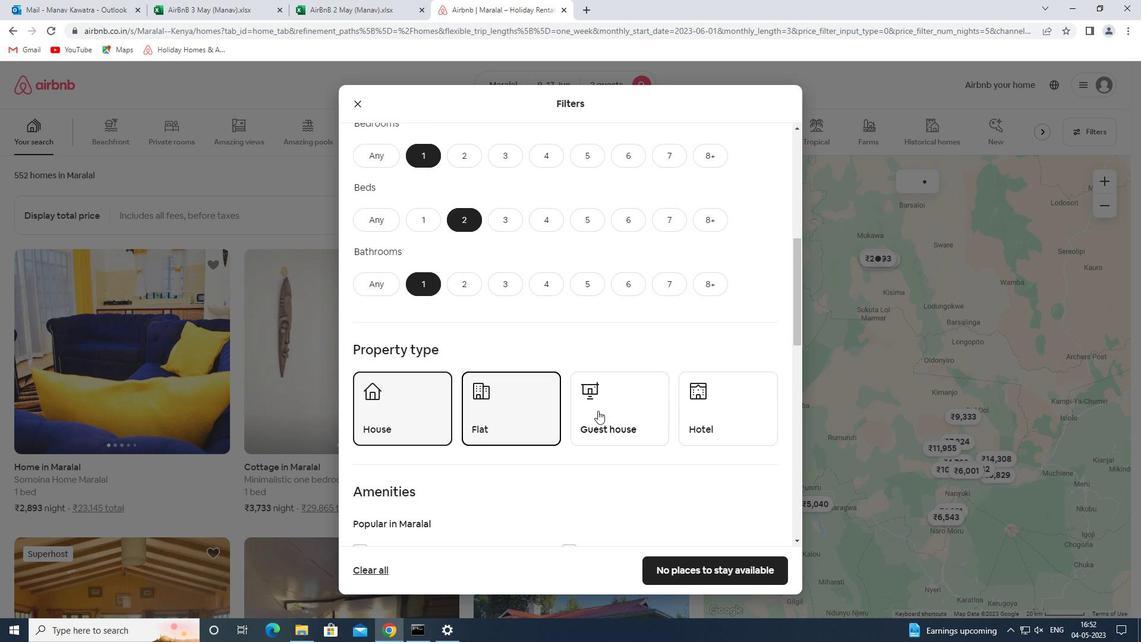 
Action: Mouse moved to (630, 406)
Screenshot: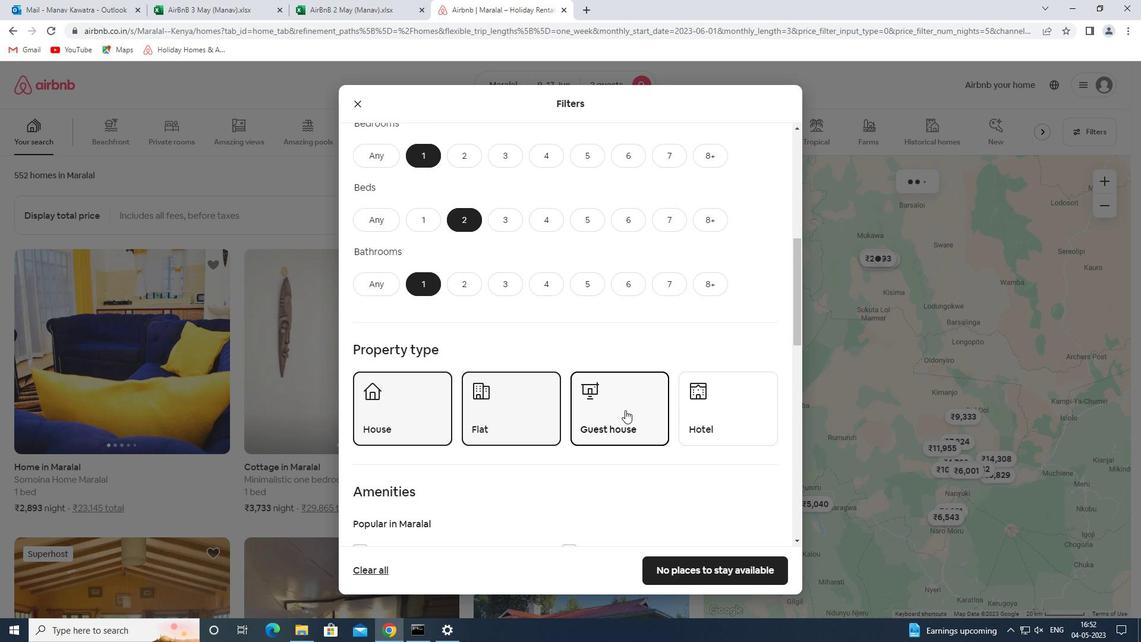 
Action: Mouse scrolled (630, 406) with delta (0, 0)
Screenshot: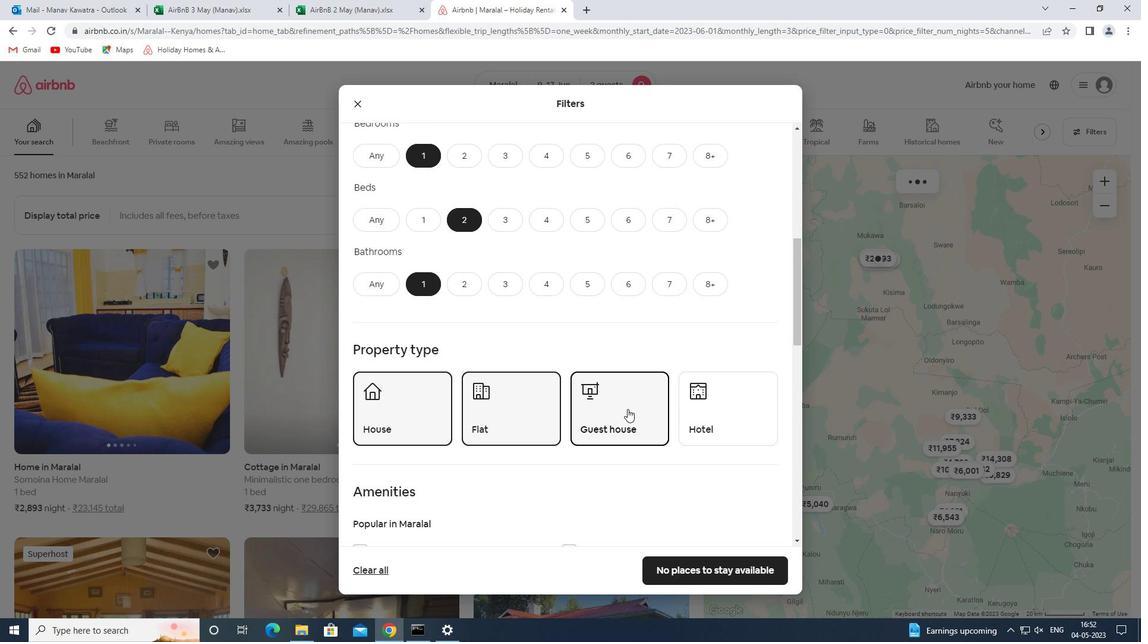 
Action: Mouse scrolled (630, 406) with delta (0, 0)
Screenshot: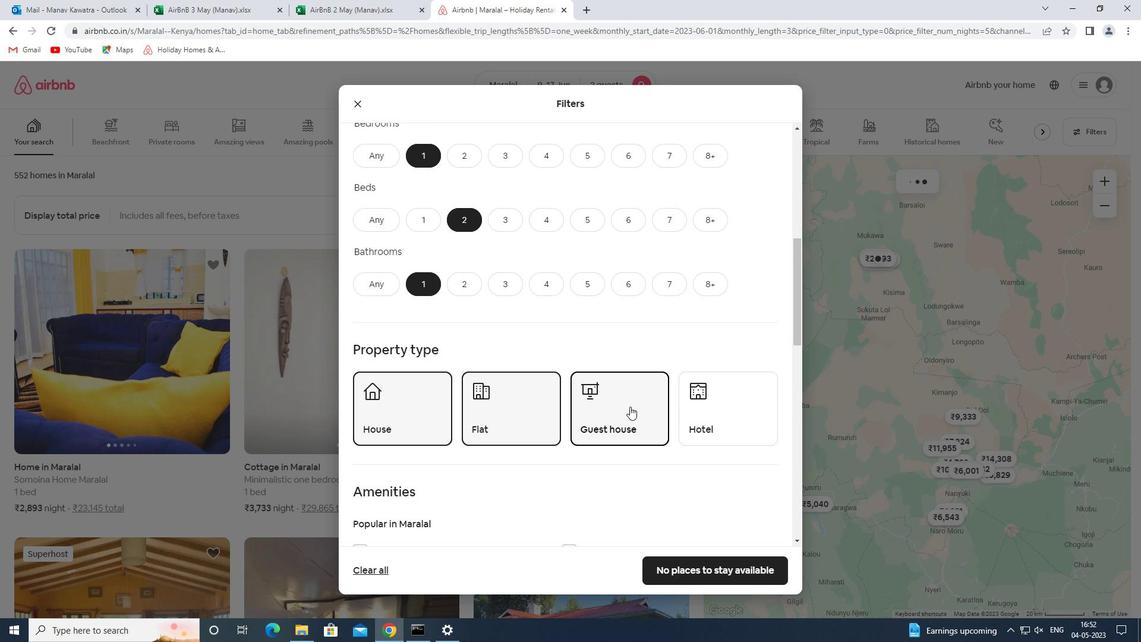 
Action: Mouse scrolled (630, 406) with delta (0, 0)
Screenshot: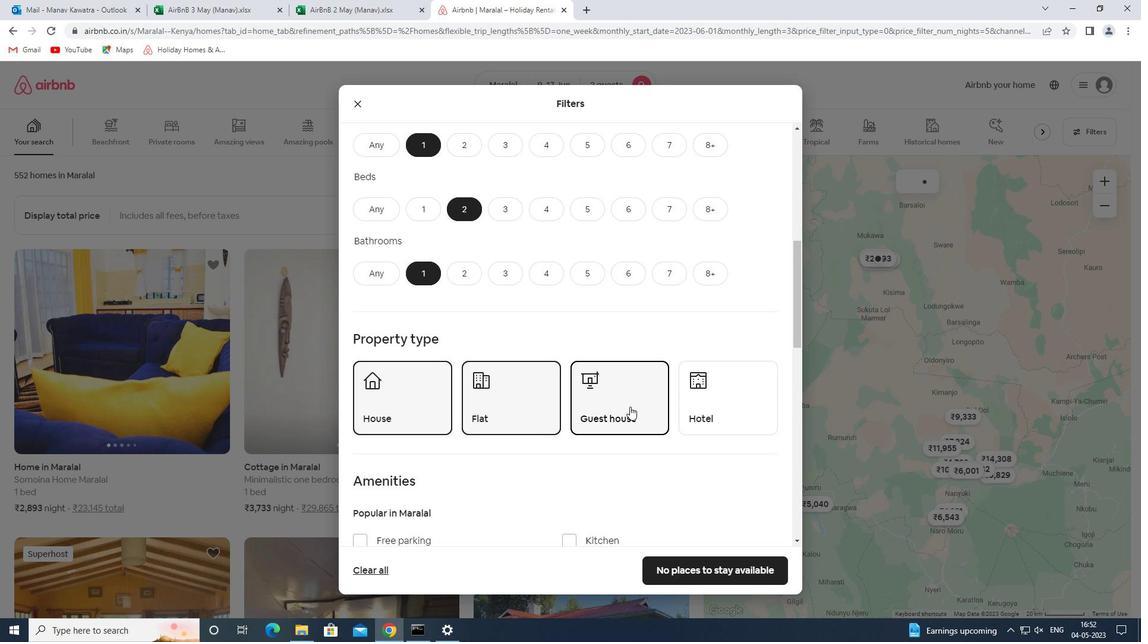 
Action: Mouse moved to (380, 400)
Screenshot: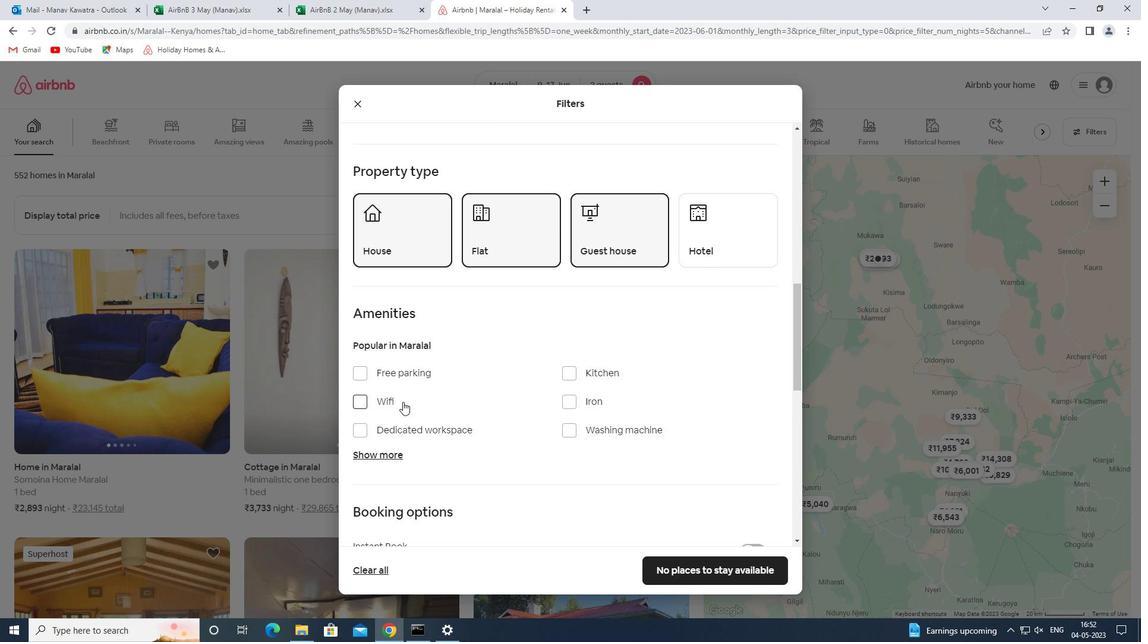
Action: Mouse pressed left at (380, 400)
Screenshot: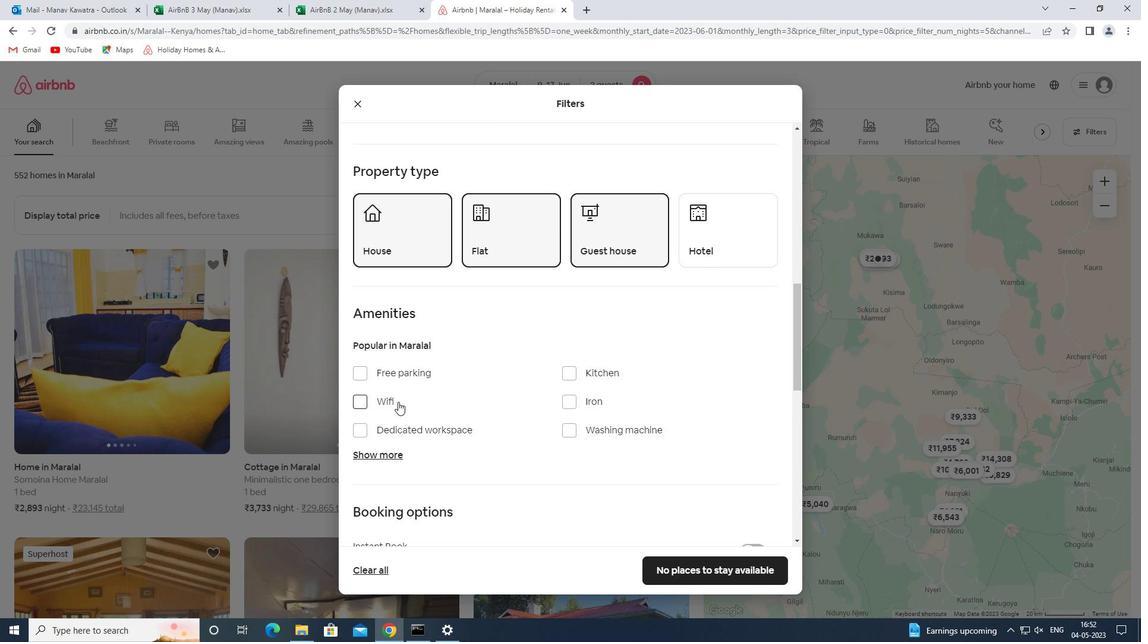 
Action: Mouse moved to (576, 426)
Screenshot: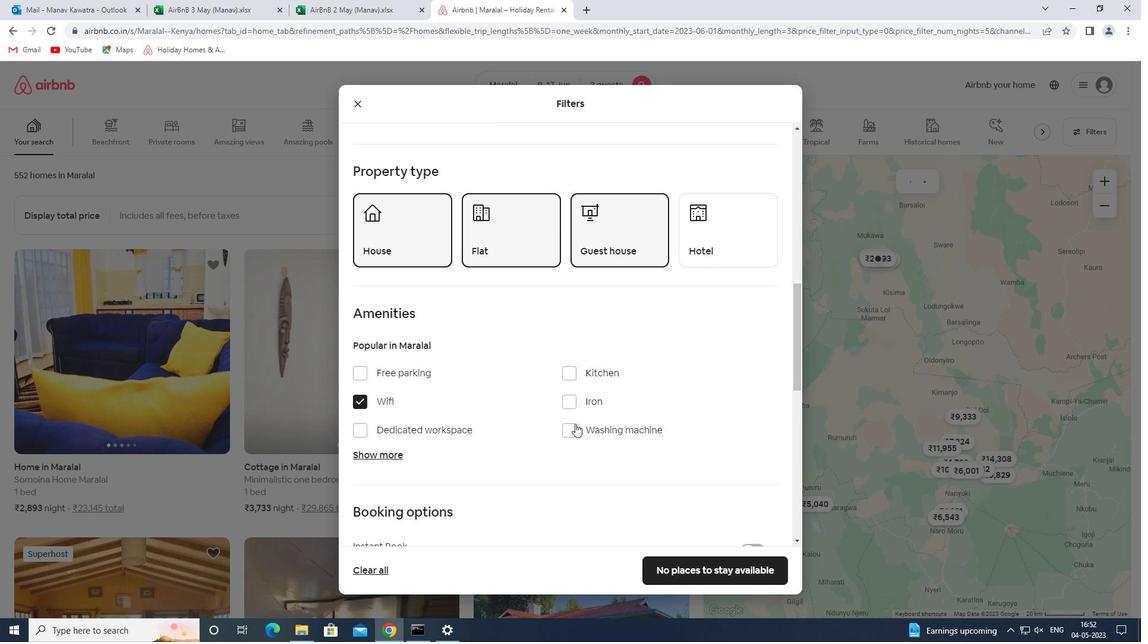 
Action: Mouse pressed left at (576, 426)
Screenshot: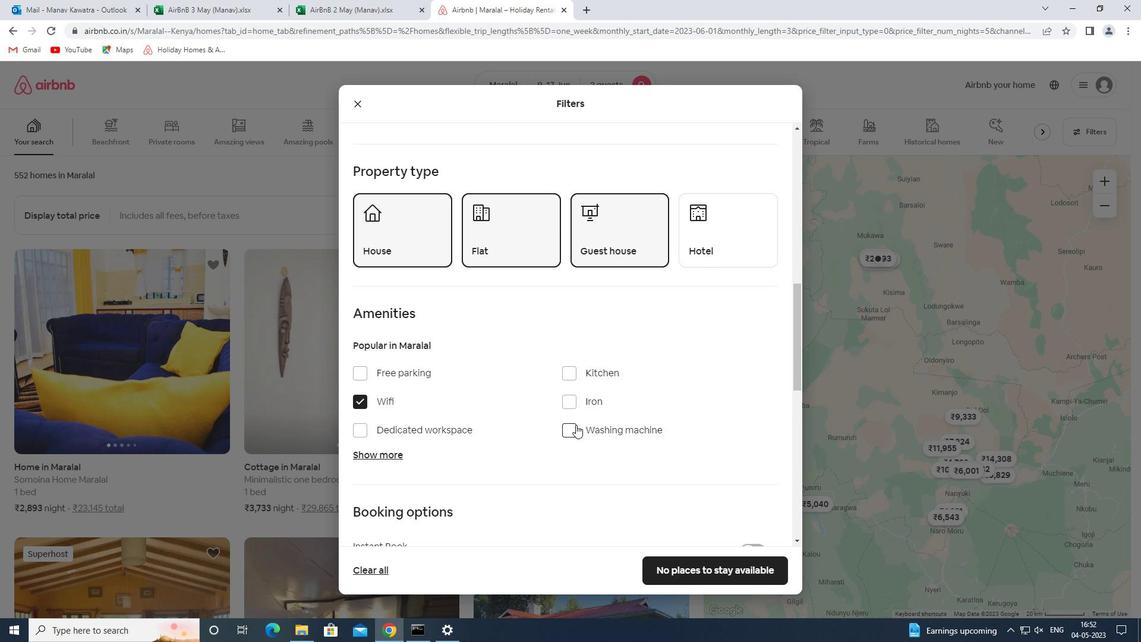 
Action: Mouse moved to (611, 385)
Screenshot: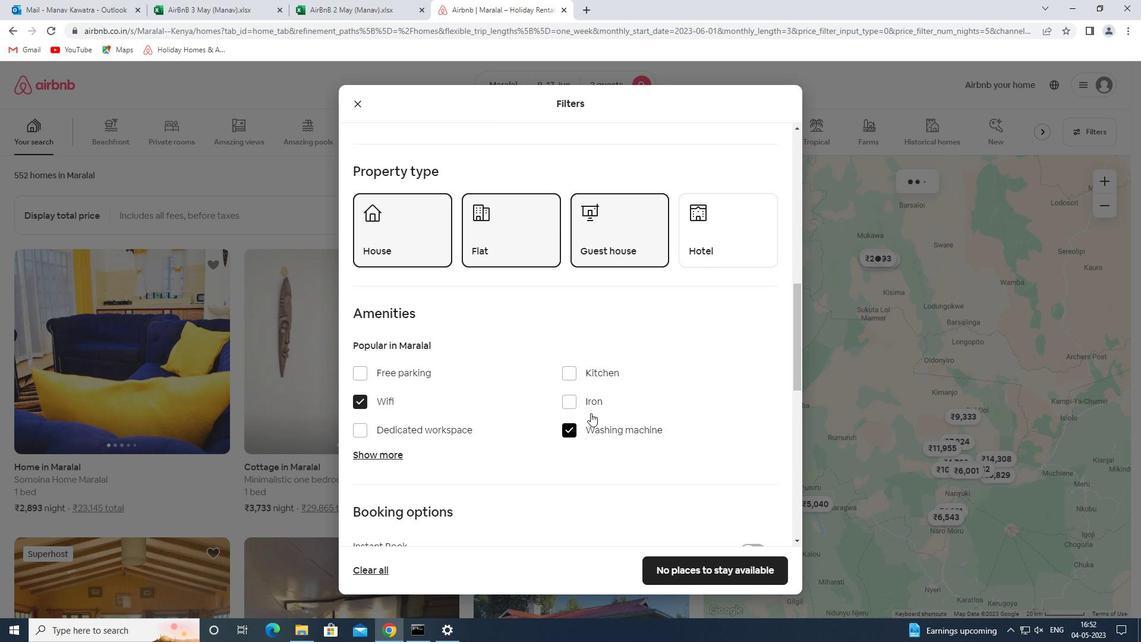 
Action: Mouse scrolled (611, 385) with delta (0, 0)
Screenshot: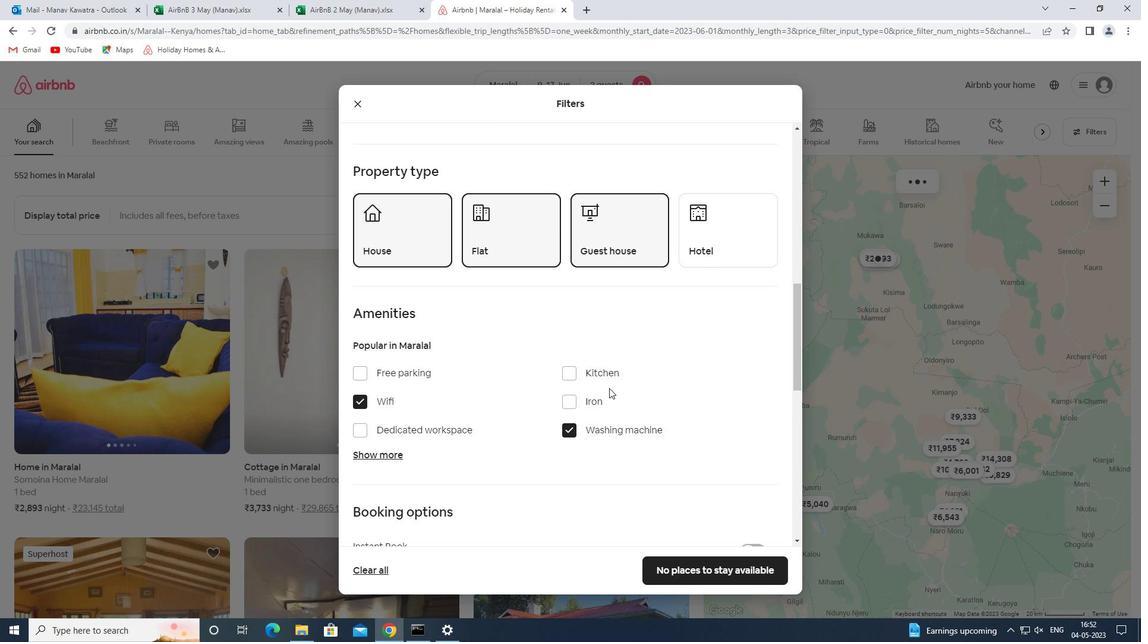 
Action: Mouse scrolled (611, 385) with delta (0, 0)
Screenshot: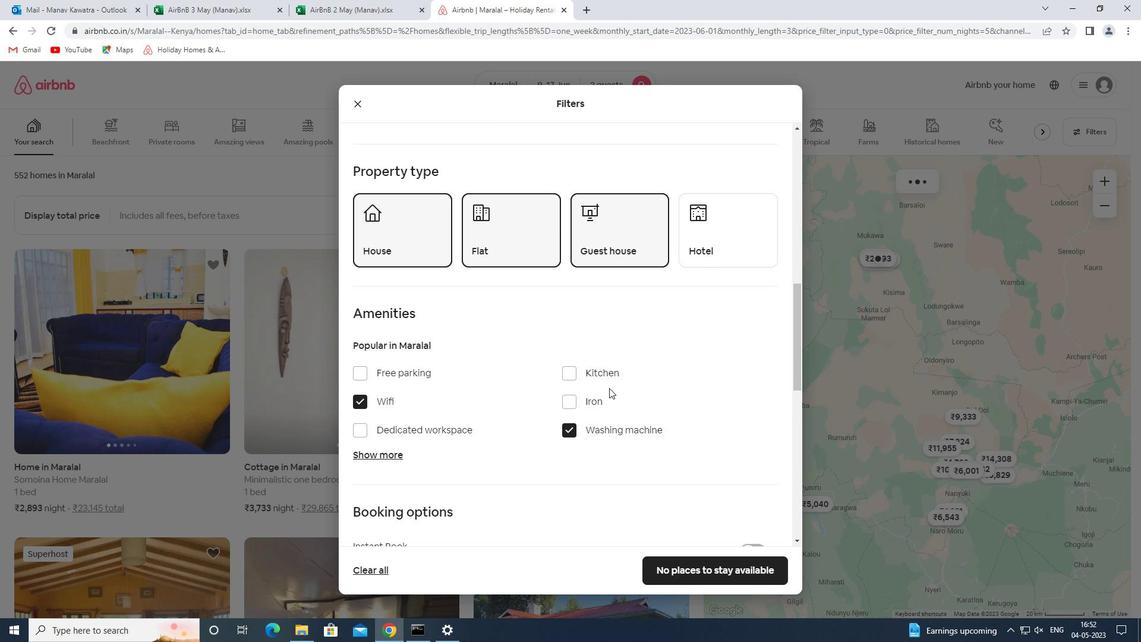 
Action: Mouse scrolled (611, 385) with delta (0, 0)
Screenshot: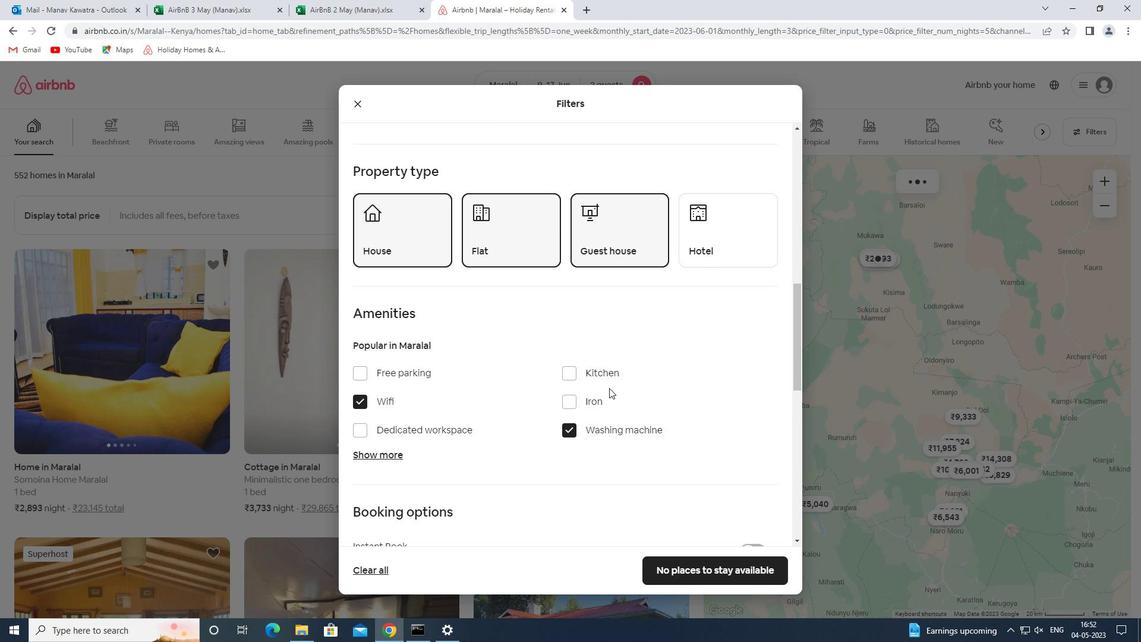 
Action: Mouse scrolled (611, 385) with delta (0, 0)
Screenshot: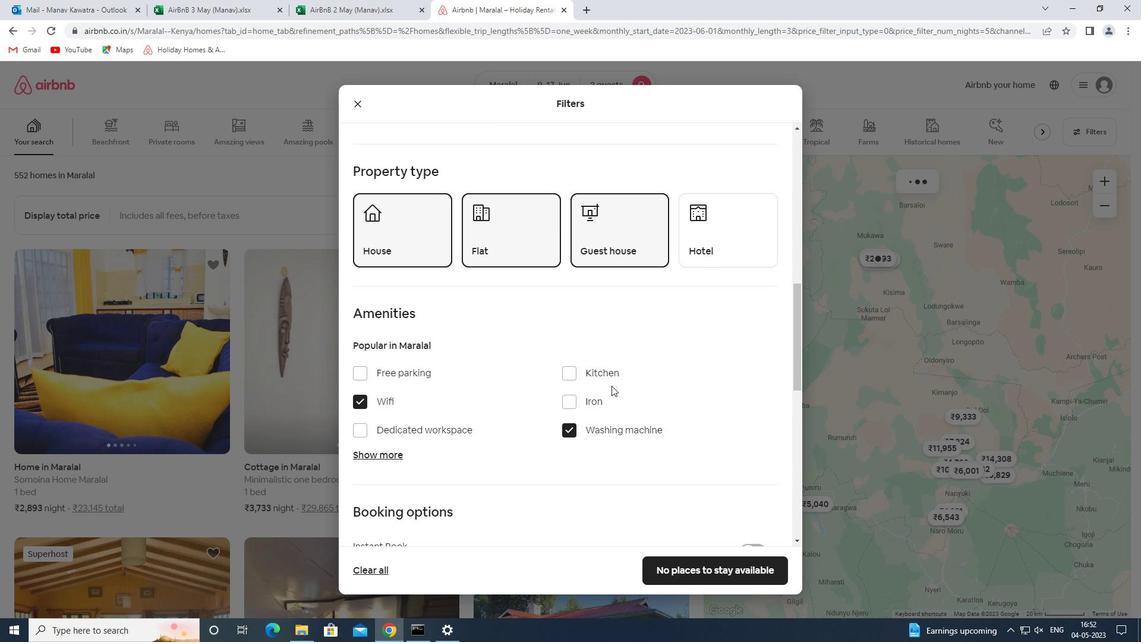 
Action: Mouse scrolled (611, 385) with delta (0, 0)
Screenshot: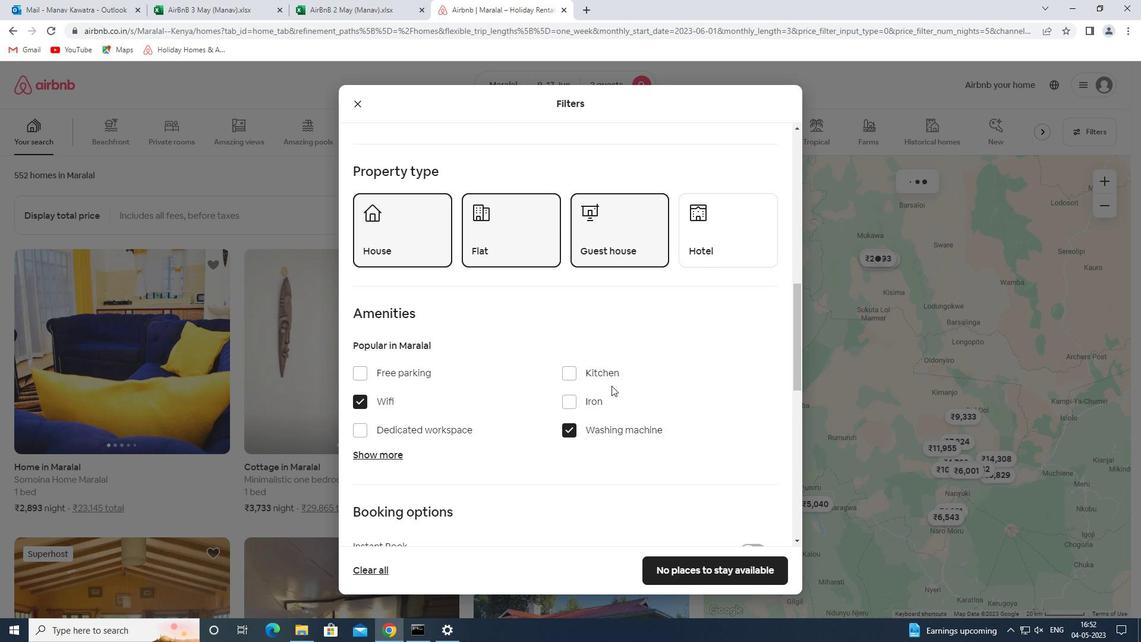 
Action: Mouse scrolled (611, 385) with delta (0, 0)
Screenshot: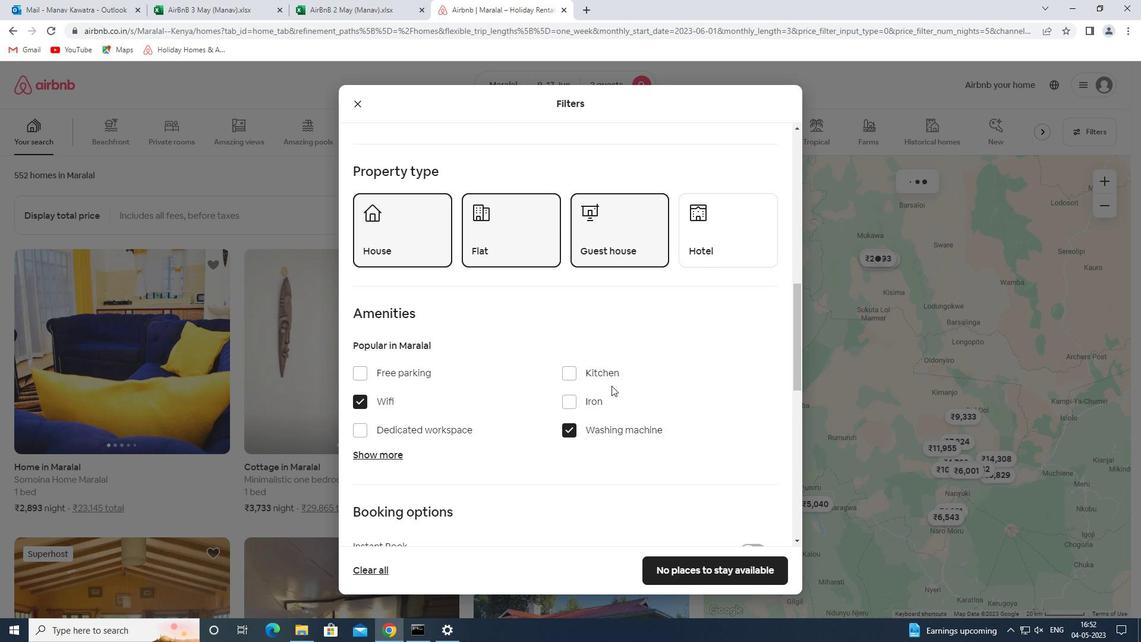 
Action: Mouse moved to (752, 241)
Screenshot: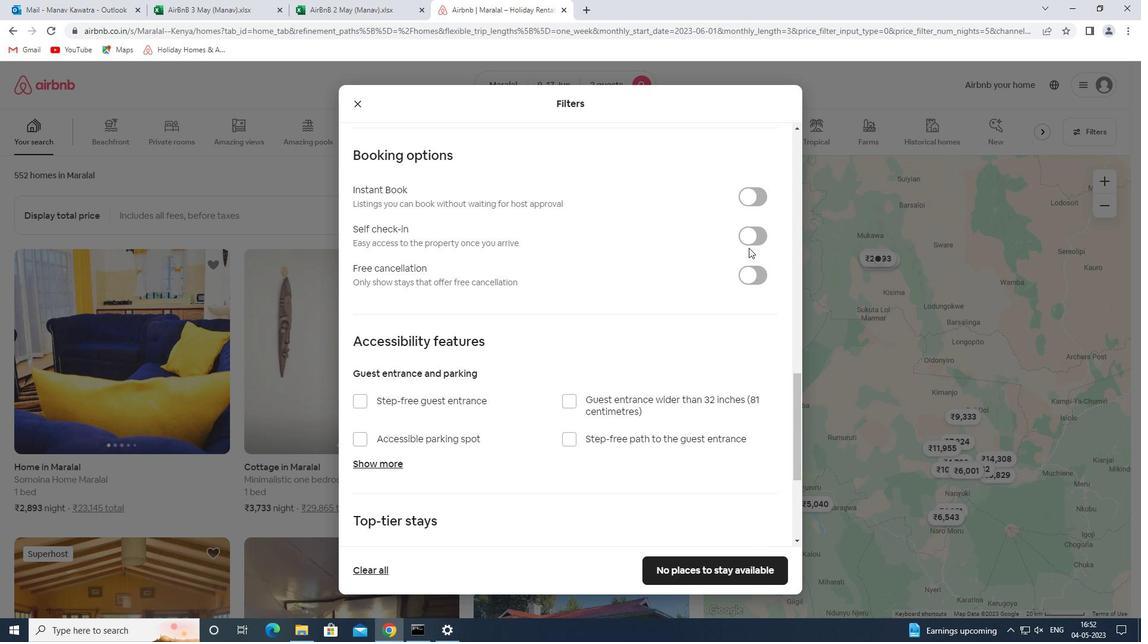 
Action: Mouse pressed left at (752, 241)
Screenshot: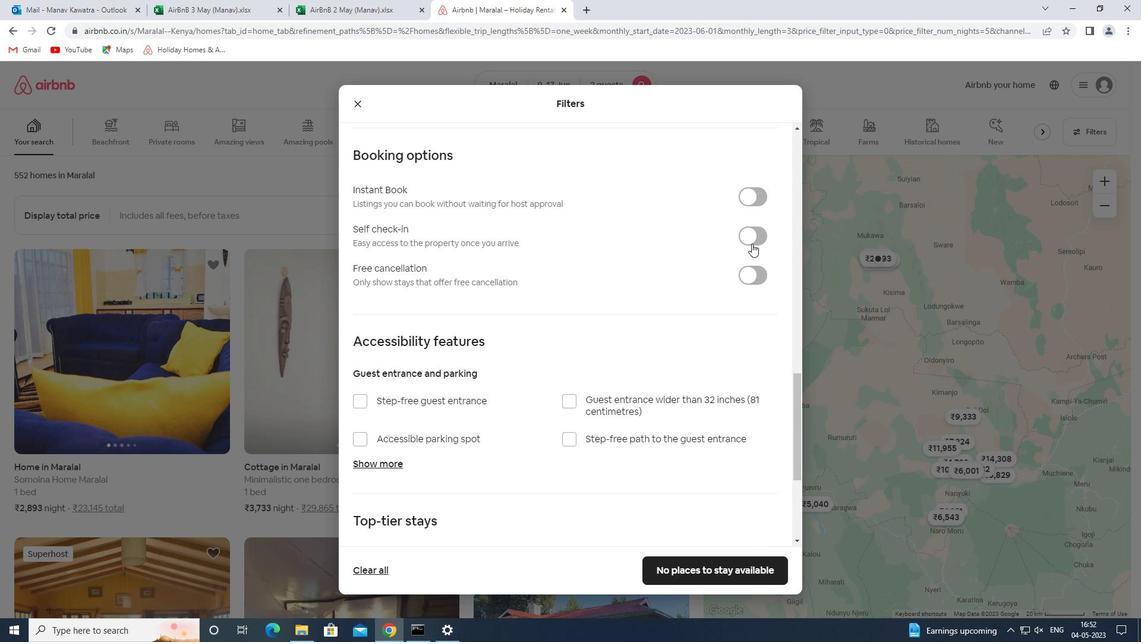 
Action: Mouse moved to (660, 365)
Screenshot: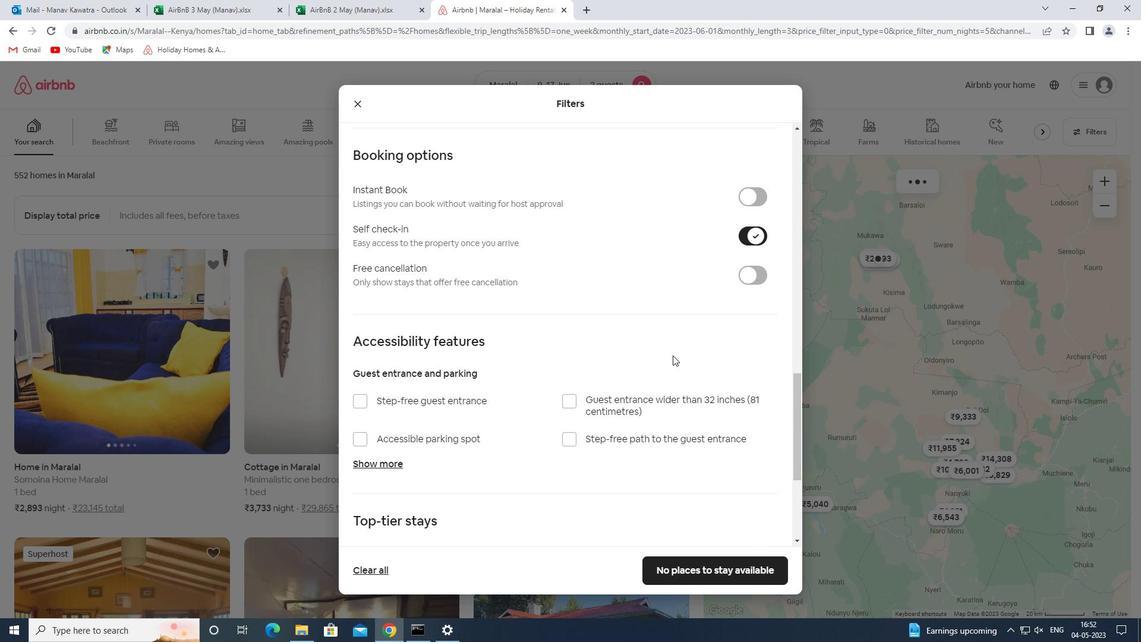
Action: Mouse scrolled (660, 364) with delta (0, 0)
Screenshot: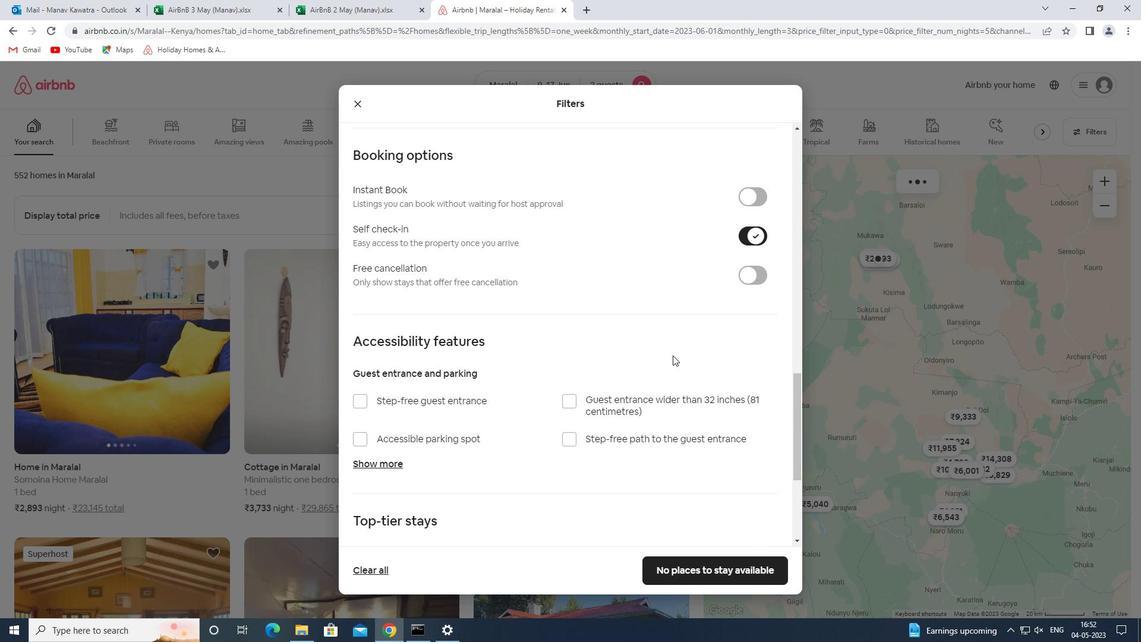 
Action: Mouse scrolled (660, 364) with delta (0, 0)
Screenshot: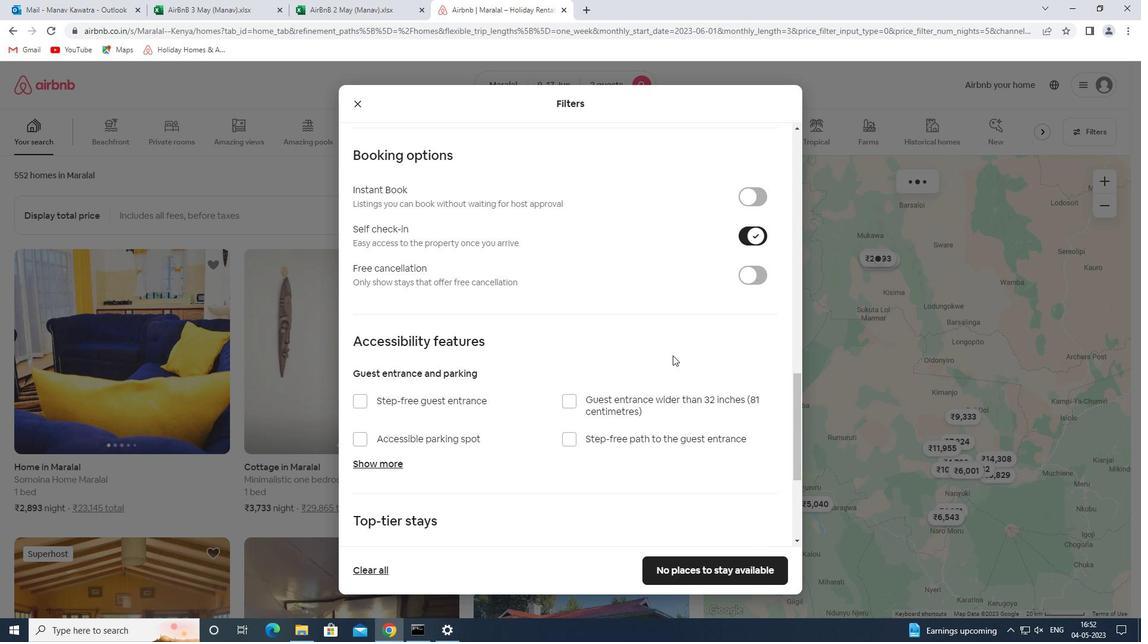 
Action: Mouse scrolled (660, 364) with delta (0, 0)
Screenshot: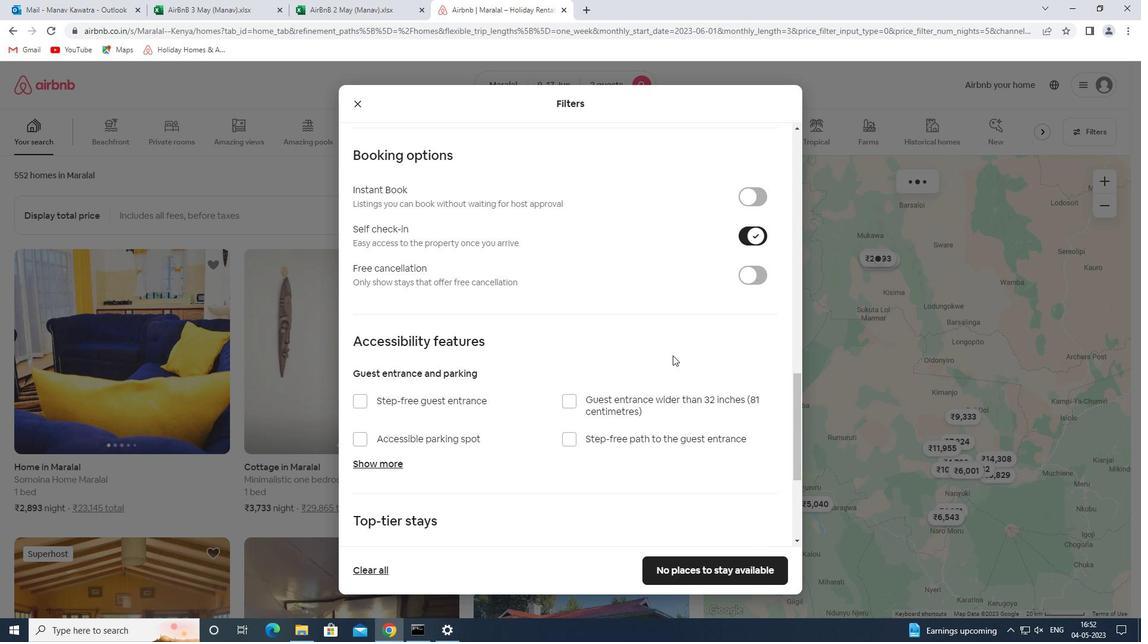 
Action: Mouse scrolled (660, 364) with delta (0, 0)
Screenshot: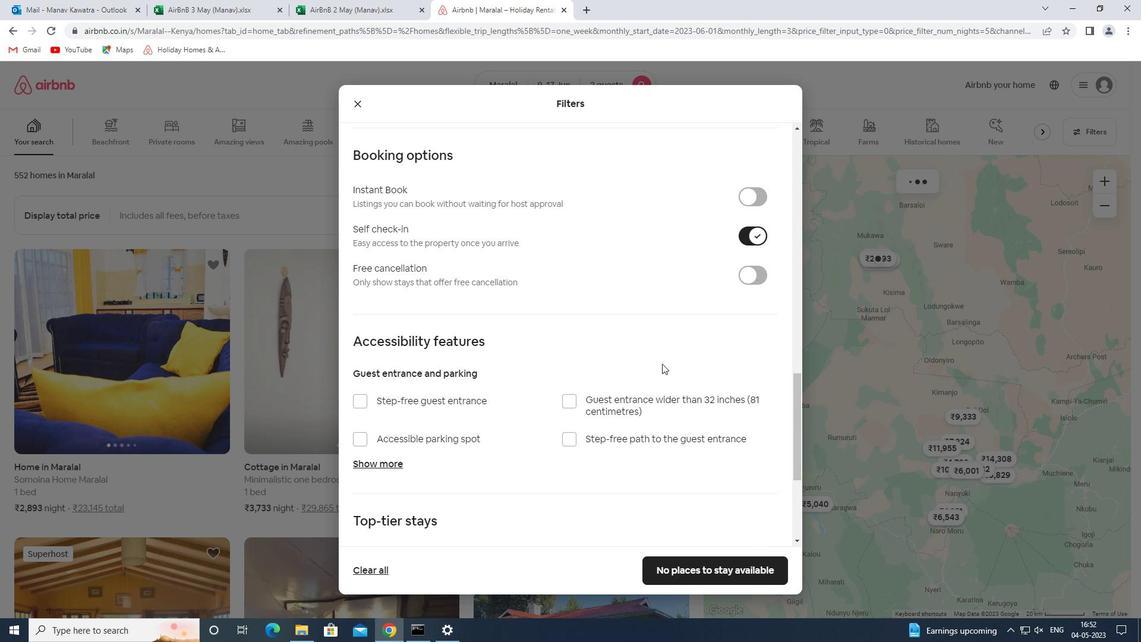 
Action: Mouse scrolled (660, 364) with delta (0, 0)
Screenshot: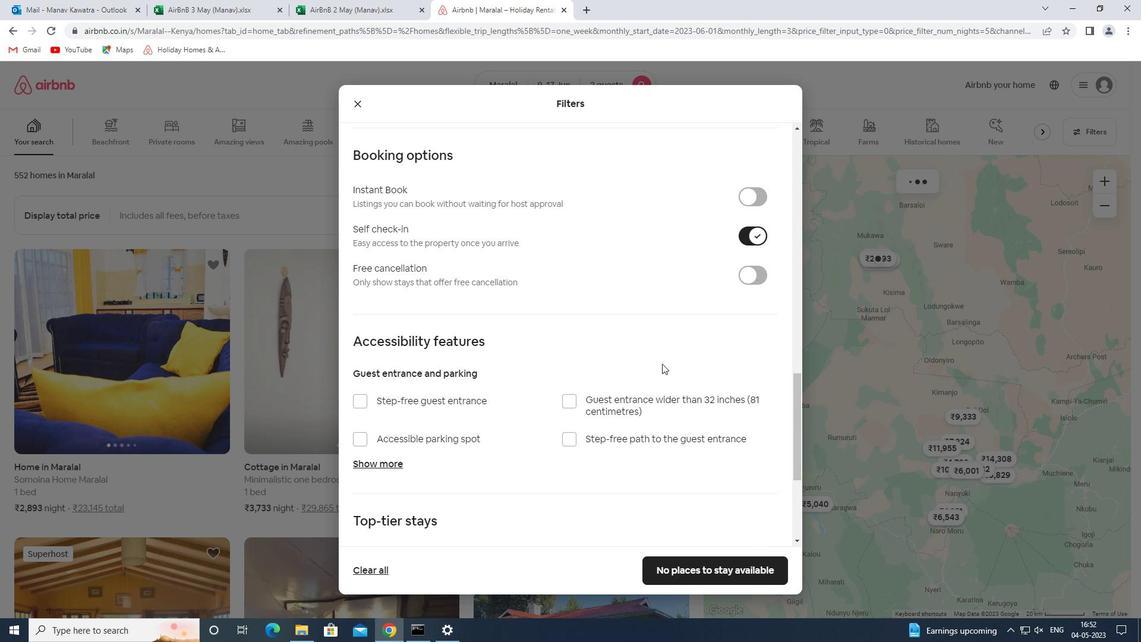 
Action: Mouse scrolled (660, 364) with delta (0, 0)
Screenshot: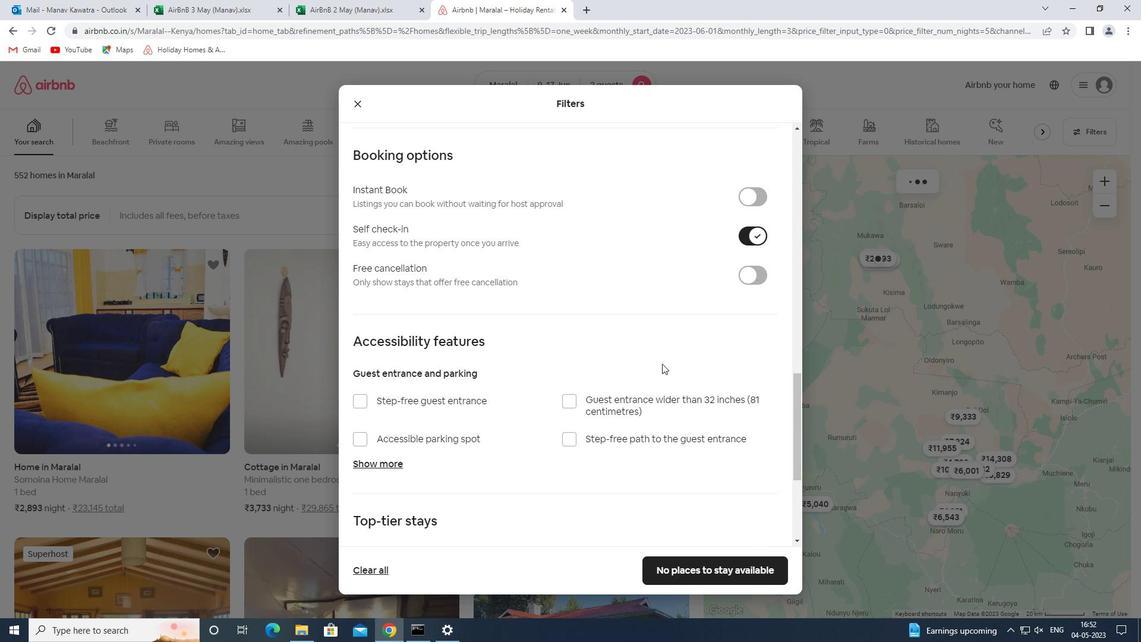 
Action: Mouse scrolled (660, 364) with delta (0, 0)
Screenshot: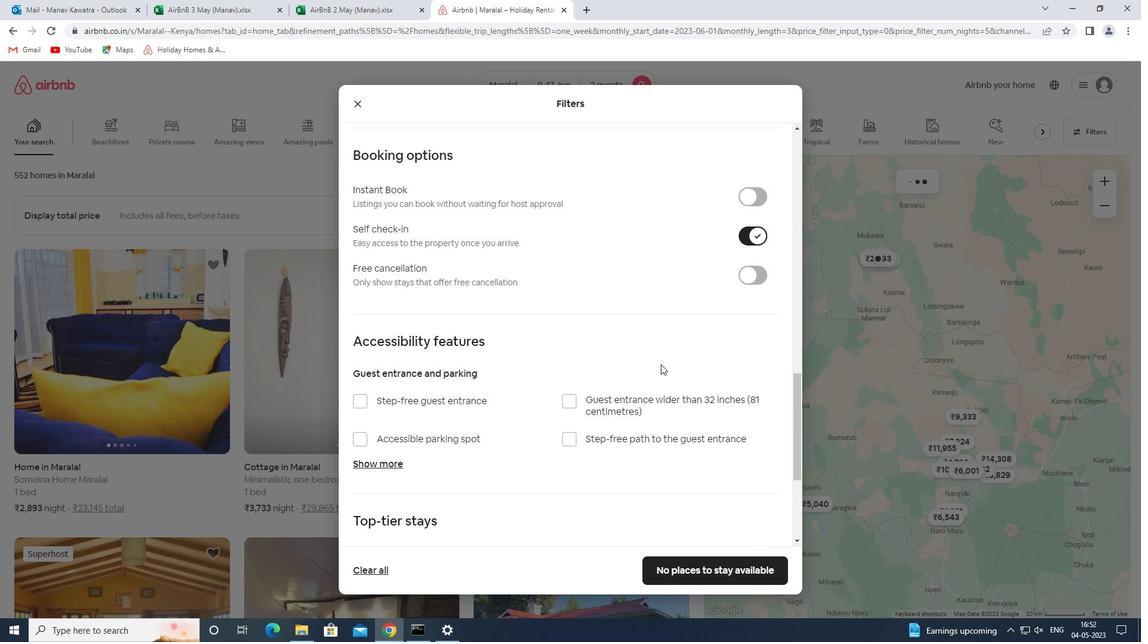 
Action: Mouse moved to (376, 460)
Screenshot: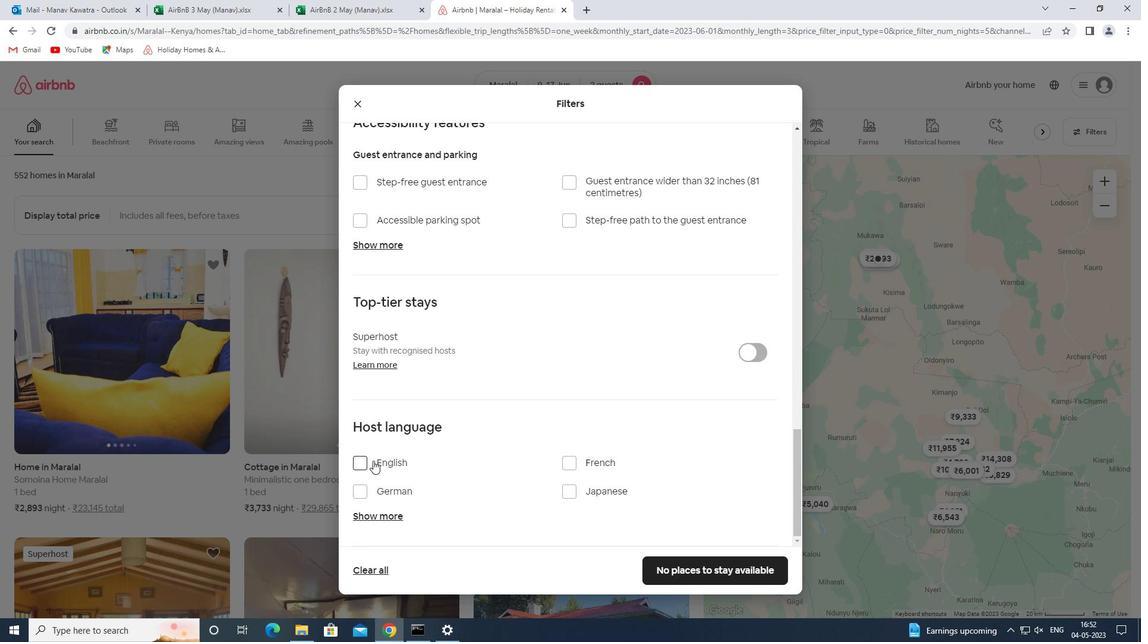 
Action: Mouse pressed left at (376, 460)
Screenshot: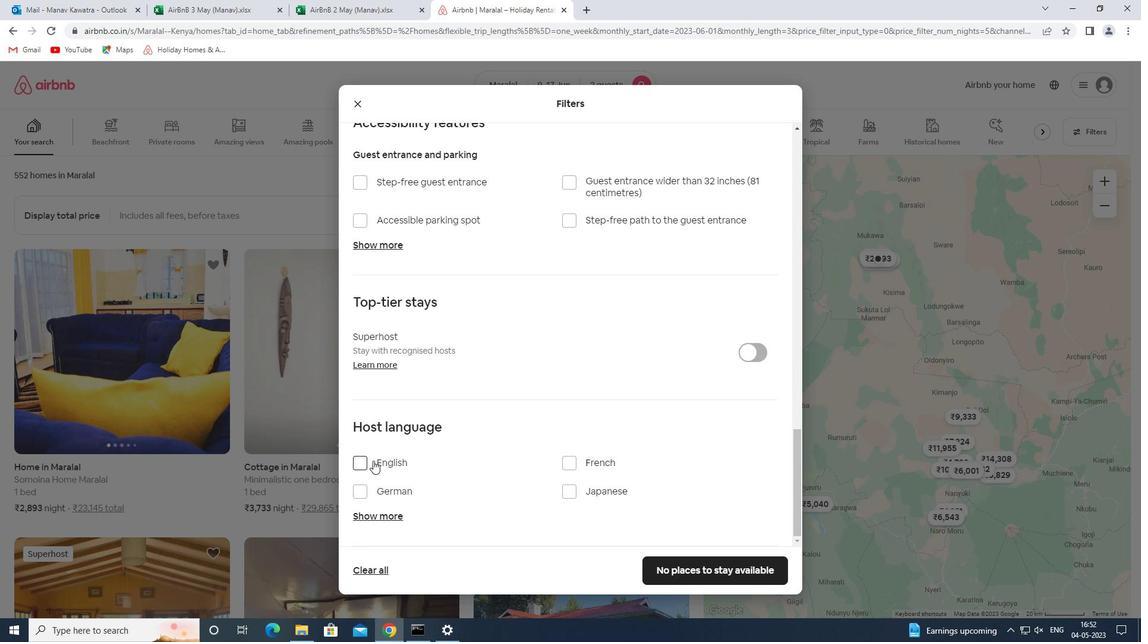 
Action: Mouse moved to (685, 567)
Screenshot: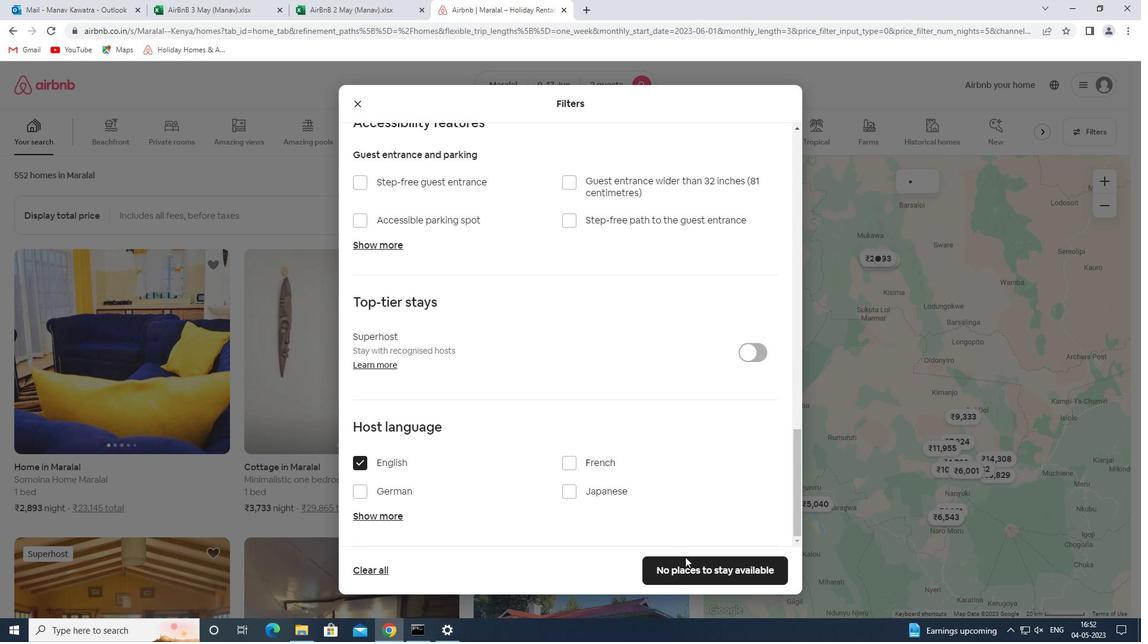 
Action: Mouse pressed left at (685, 567)
Screenshot: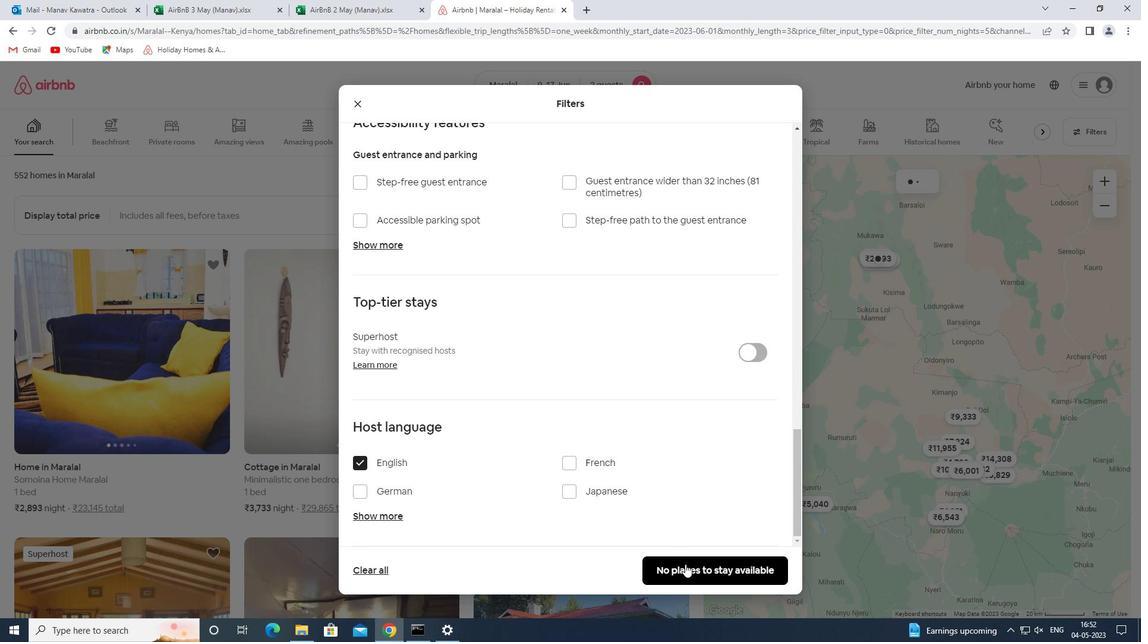 
